 Task: Create a due date automation trigger when advanced on, on the monday of the week a card is due add dates with a complete due date at 11:00 AM.
Action: Mouse moved to (857, 254)
Screenshot: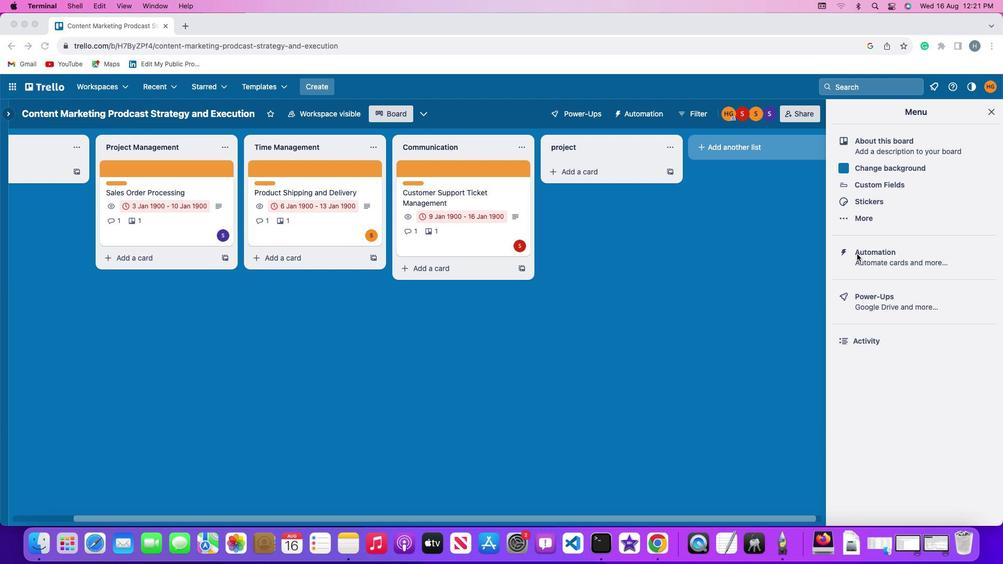 
Action: Mouse pressed left at (857, 254)
Screenshot: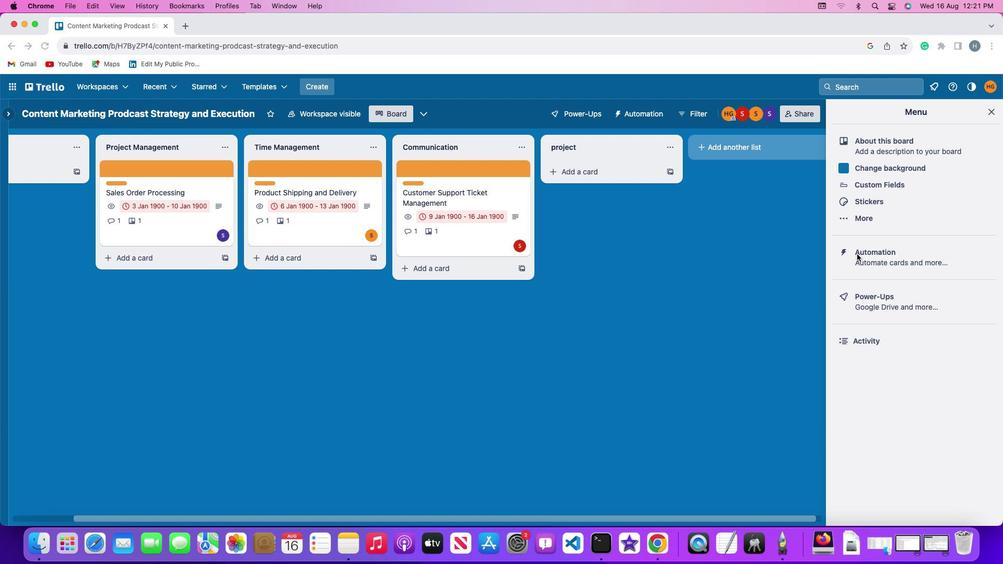 
Action: Mouse pressed left at (857, 254)
Screenshot: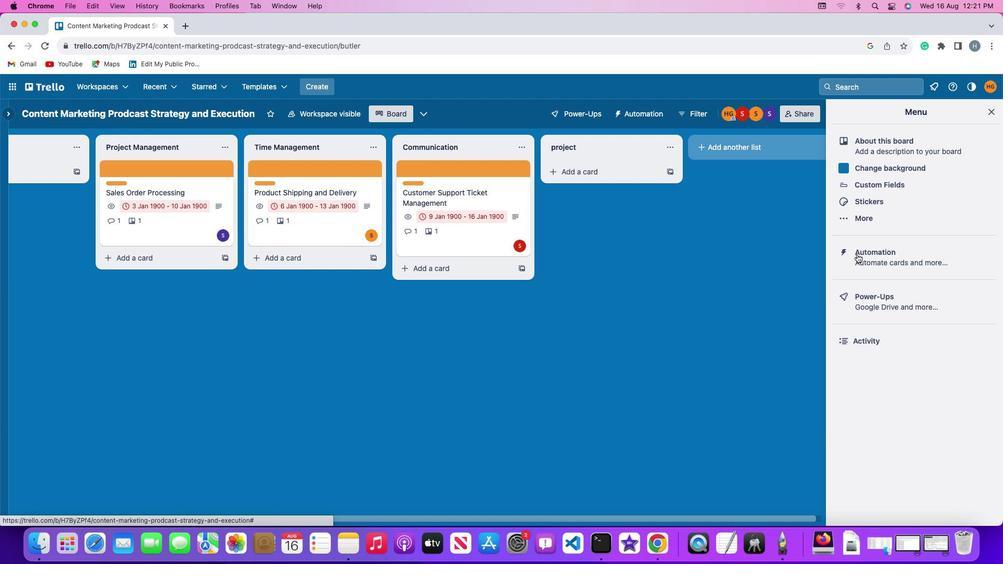 
Action: Mouse moved to (92, 250)
Screenshot: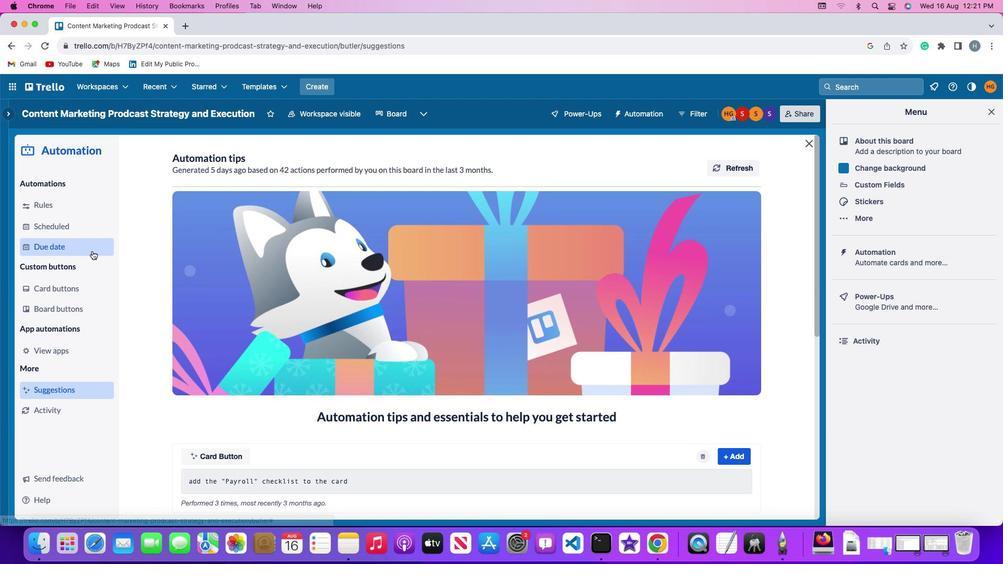 
Action: Mouse pressed left at (92, 250)
Screenshot: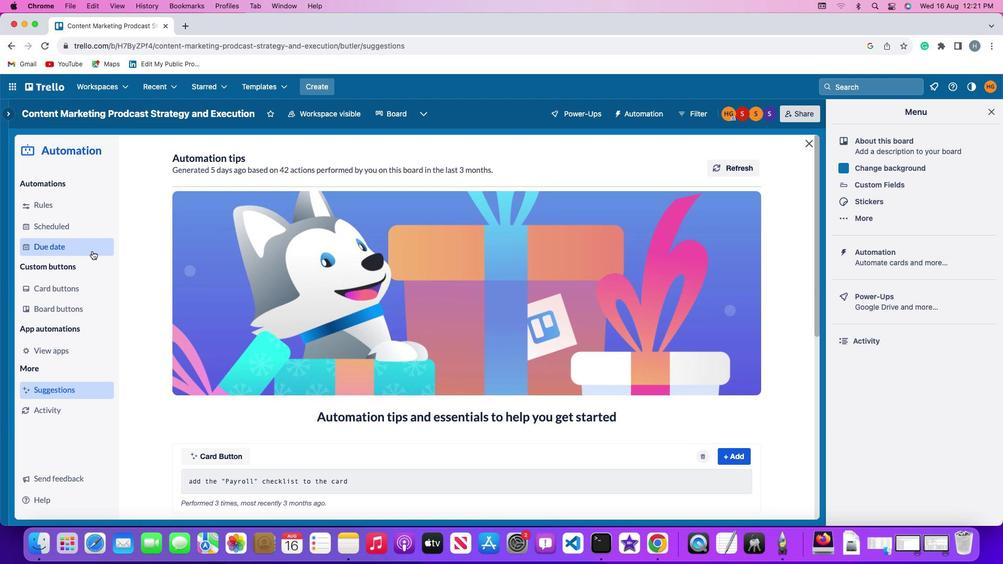 
Action: Mouse moved to (705, 158)
Screenshot: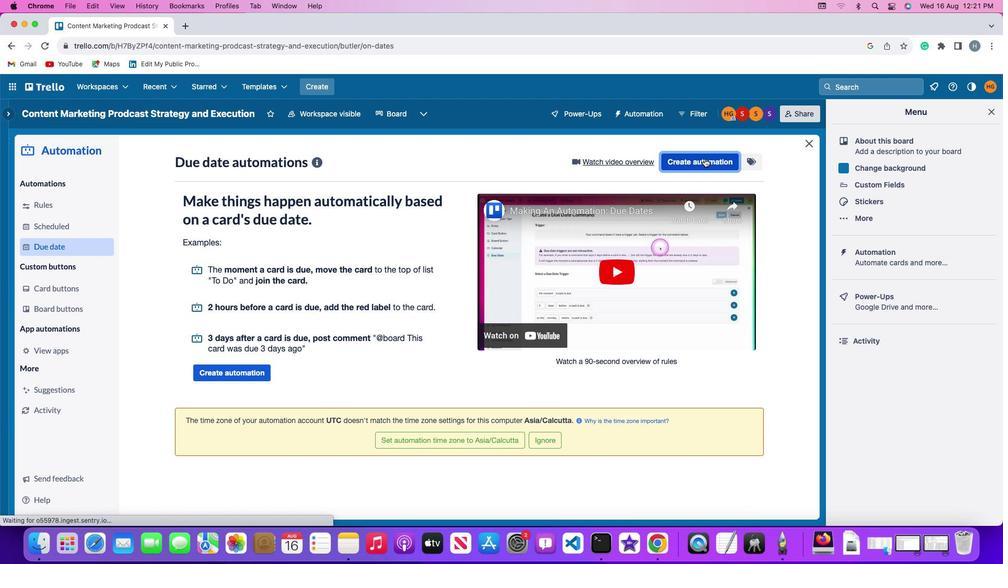 
Action: Mouse pressed left at (705, 158)
Screenshot: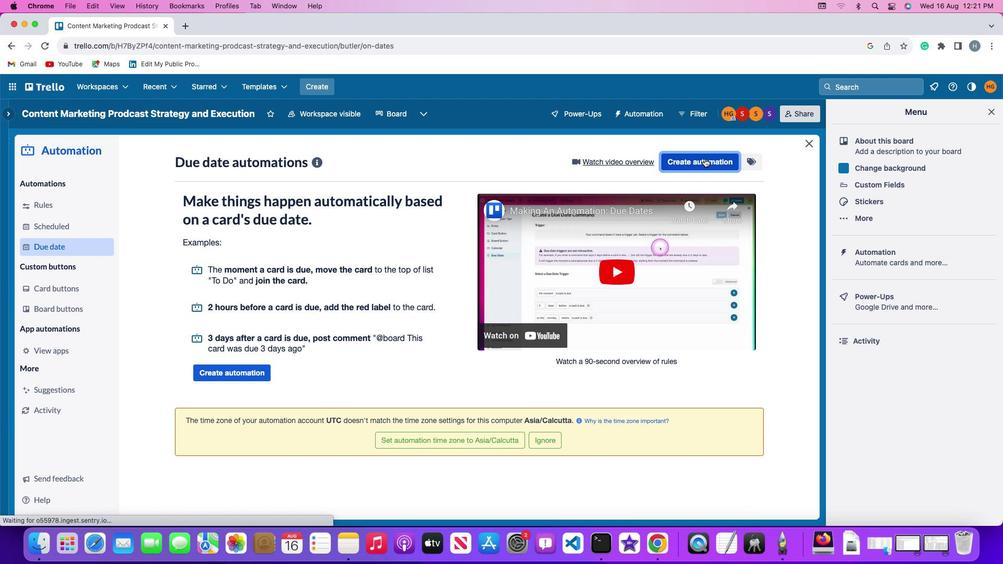 
Action: Mouse moved to (240, 259)
Screenshot: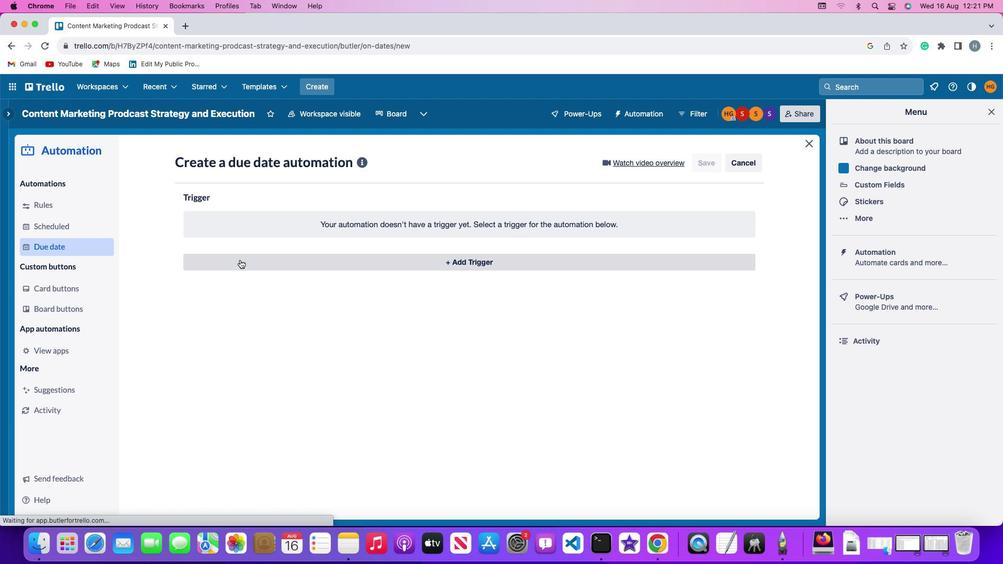 
Action: Mouse pressed left at (240, 259)
Screenshot: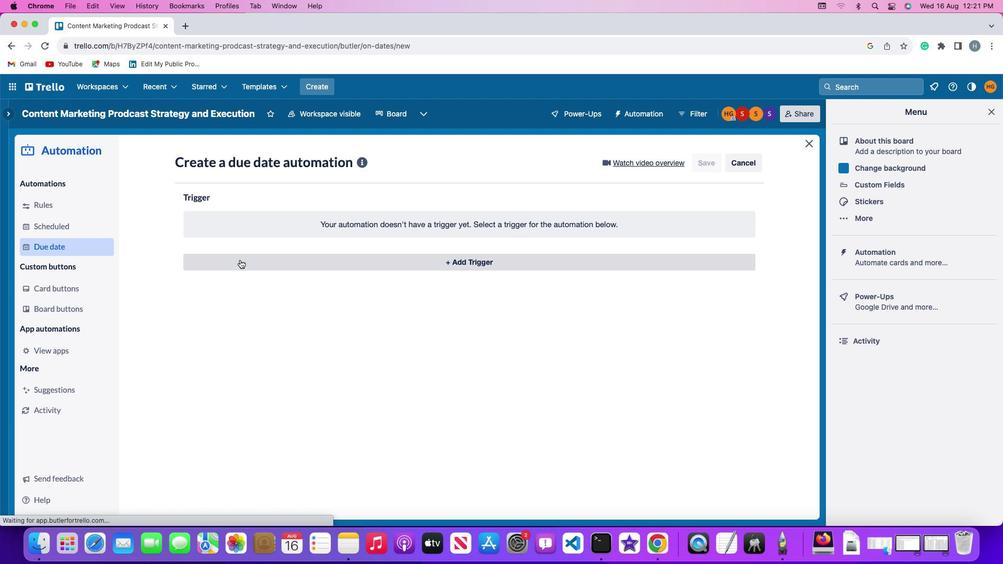 
Action: Mouse moved to (219, 454)
Screenshot: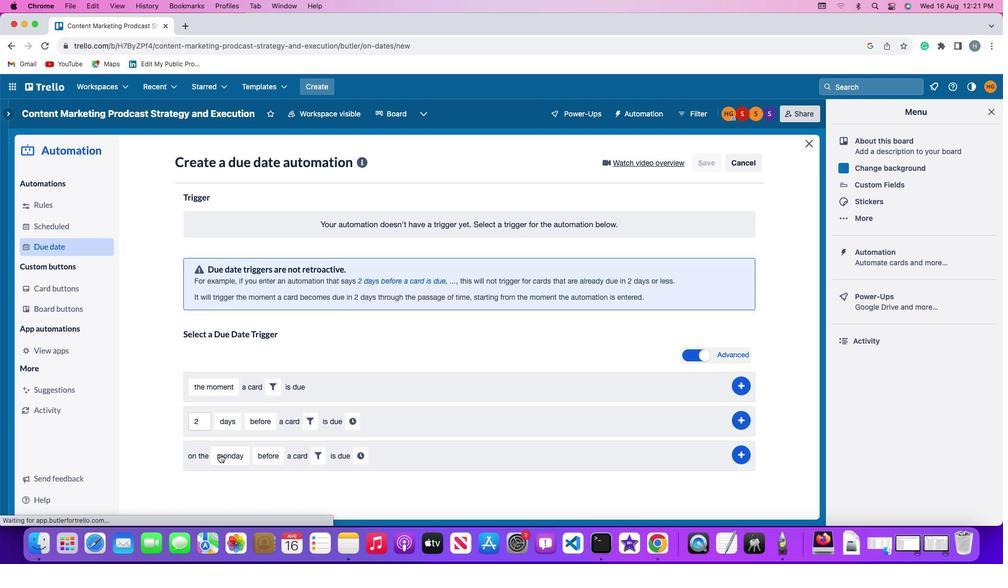 
Action: Mouse pressed left at (219, 454)
Screenshot: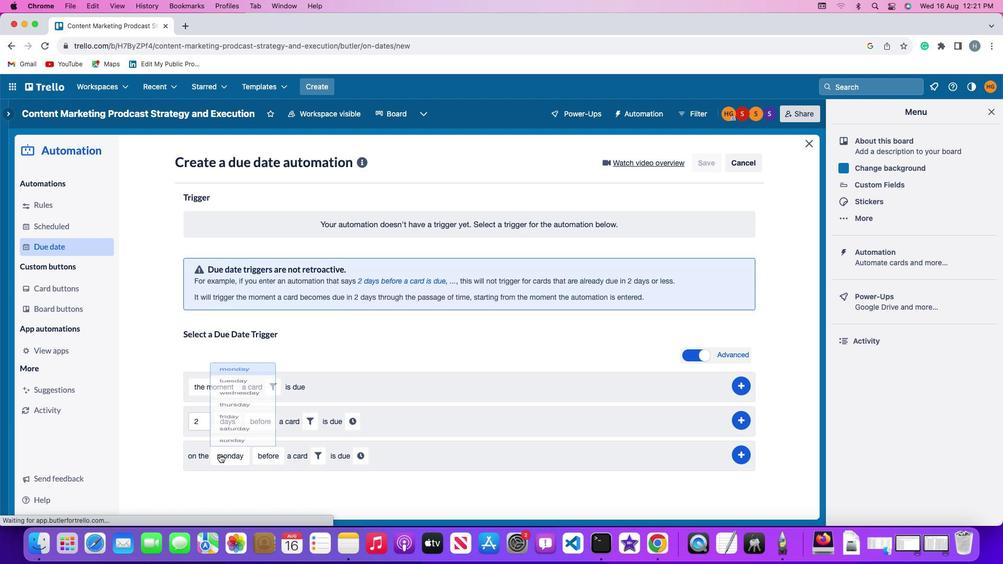 
Action: Mouse moved to (231, 308)
Screenshot: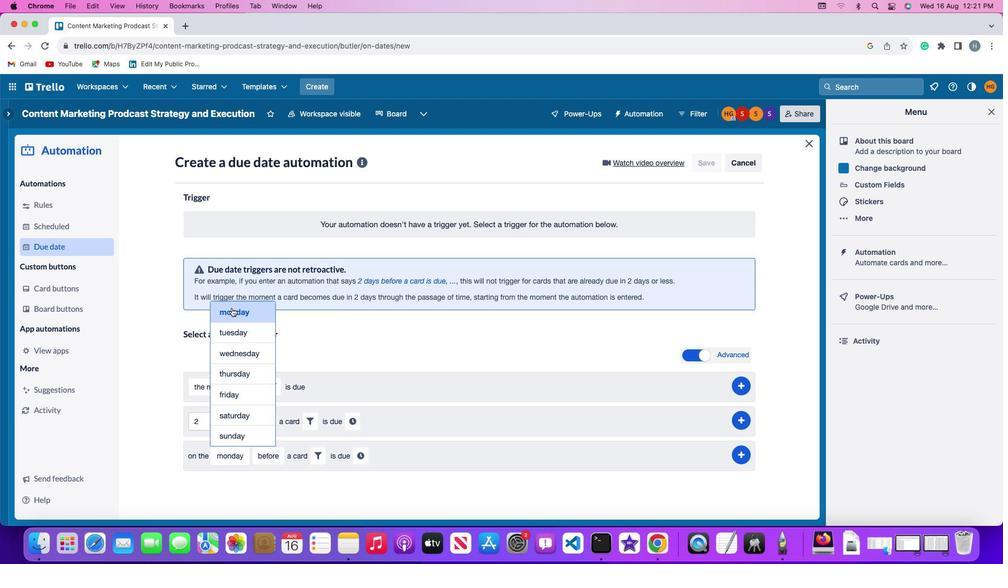 
Action: Mouse pressed left at (231, 308)
Screenshot: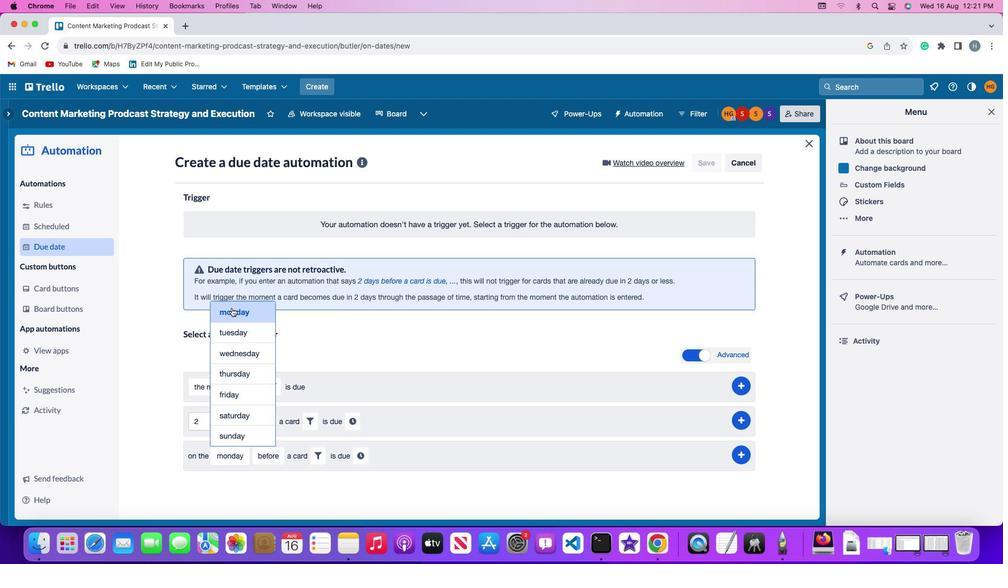 
Action: Mouse moved to (261, 460)
Screenshot: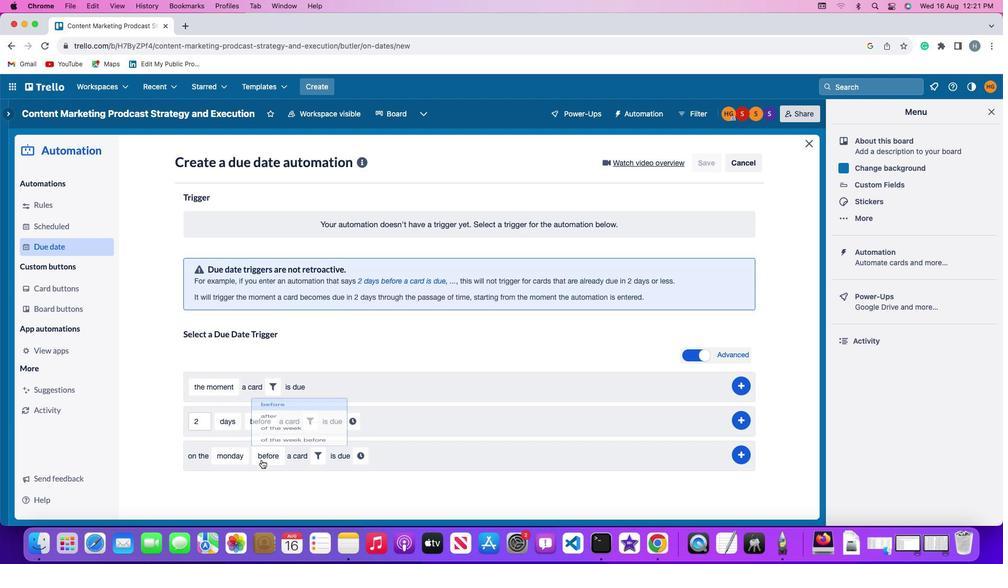 
Action: Mouse pressed left at (261, 460)
Screenshot: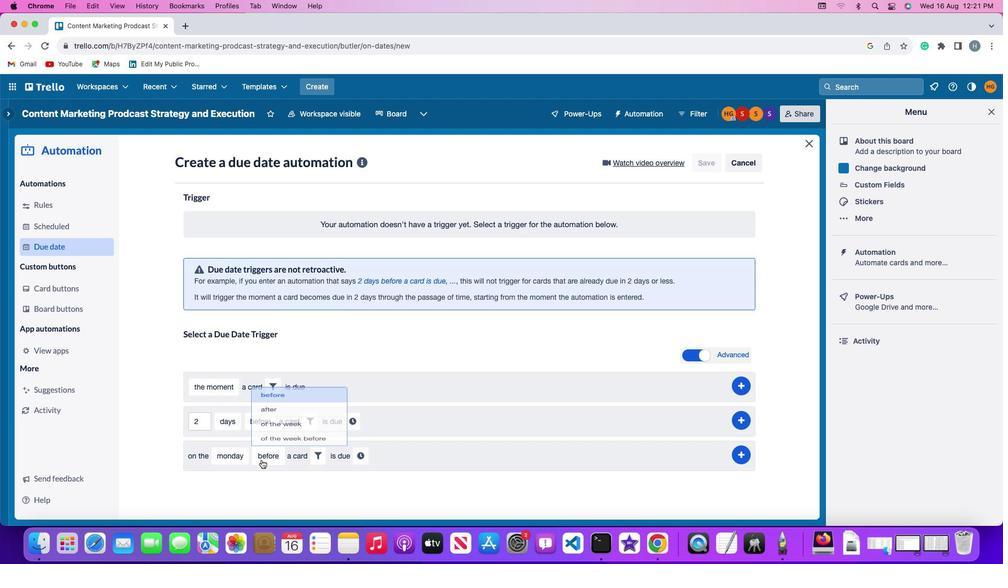 
Action: Mouse moved to (273, 417)
Screenshot: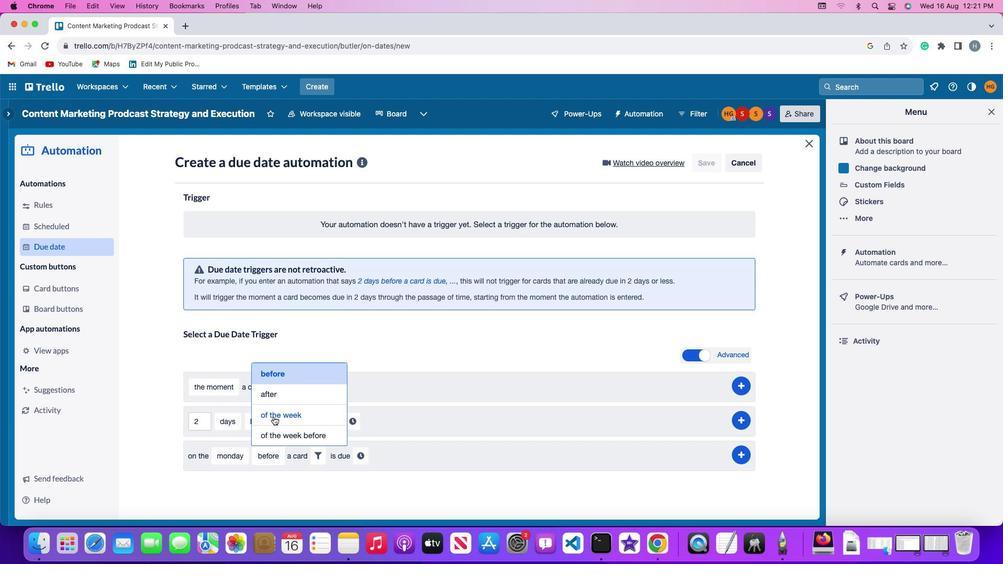 
Action: Mouse pressed left at (273, 417)
Screenshot: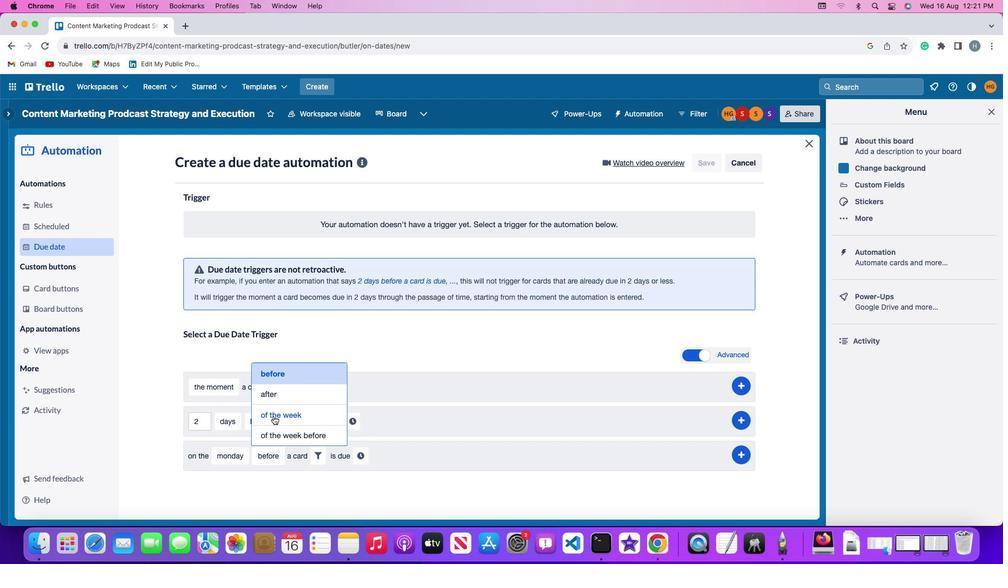 
Action: Mouse moved to (329, 458)
Screenshot: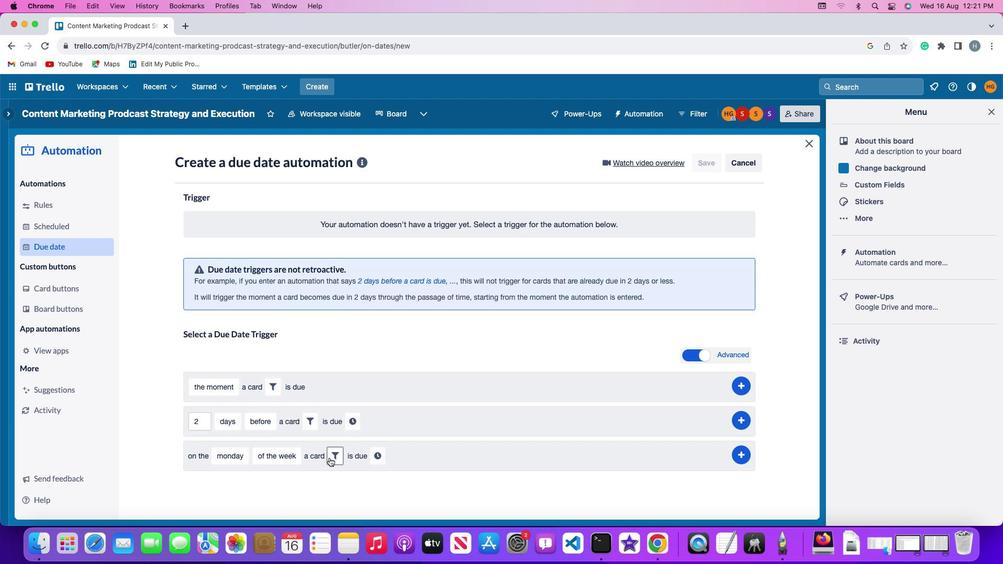 
Action: Mouse pressed left at (329, 458)
Screenshot: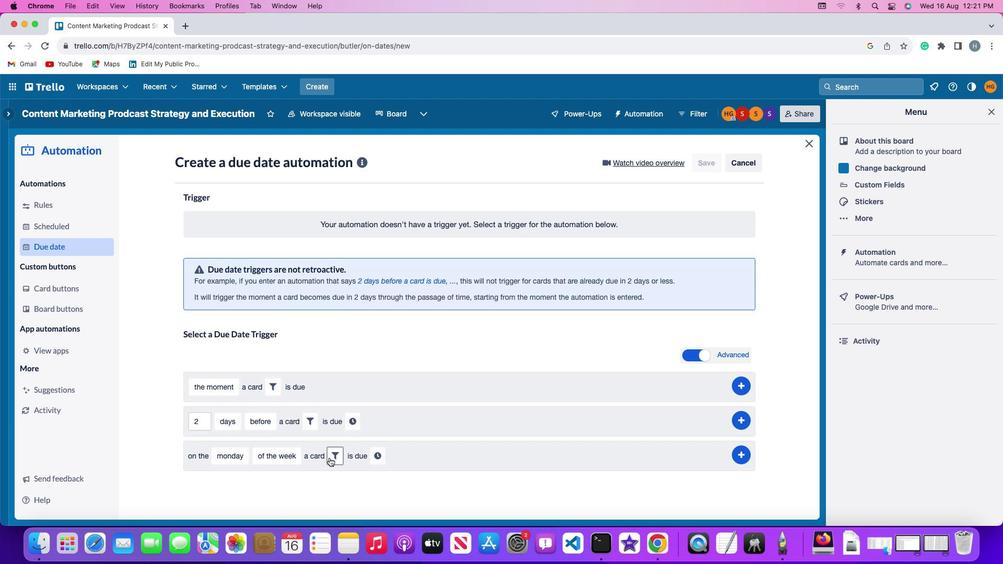 
Action: Mouse moved to (387, 493)
Screenshot: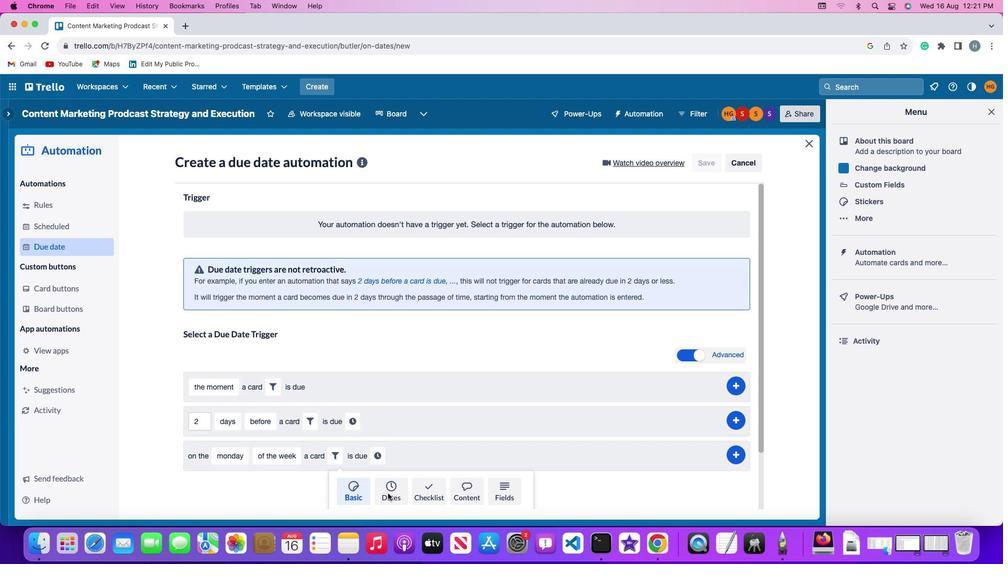 
Action: Mouse pressed left at (387, 493)
Screenshot: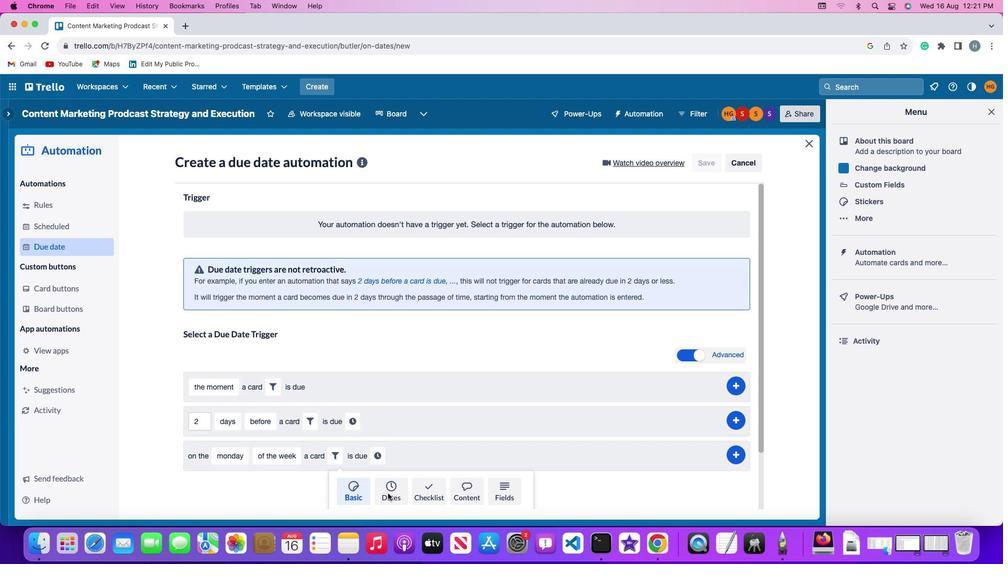 
Action: Mouse moved to (281, 487)
Screenshot: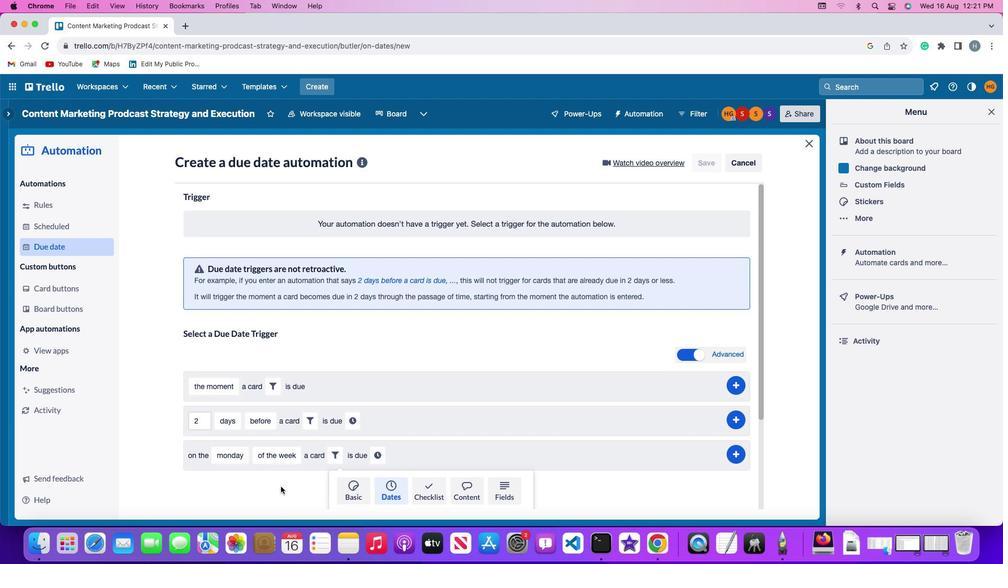 
Action: Mouse scrolled (281, 487) with delta (0, 0)
Screenshot: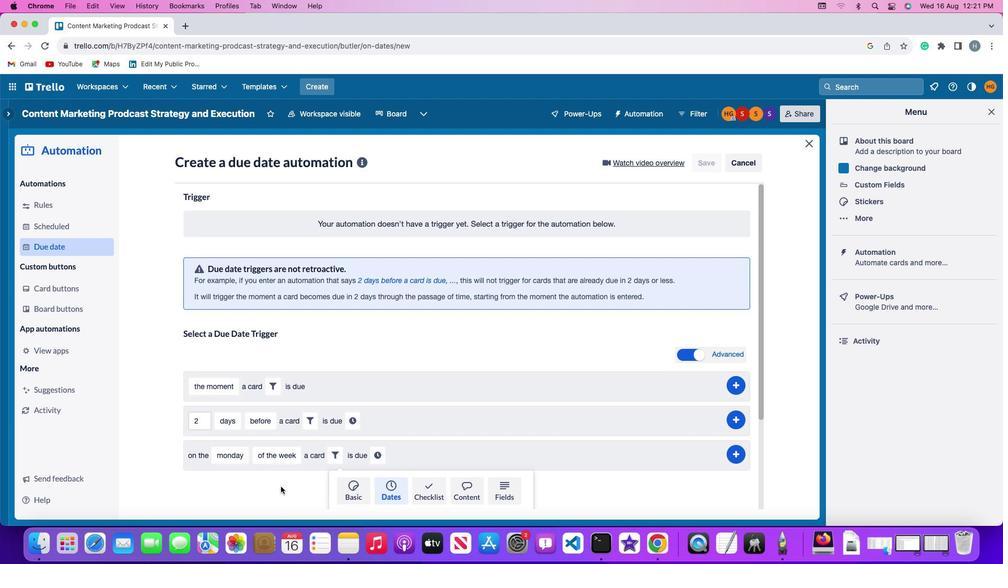 
Action: Mouse scrolled (281, 487) with delta (0, 0)
Screenshot: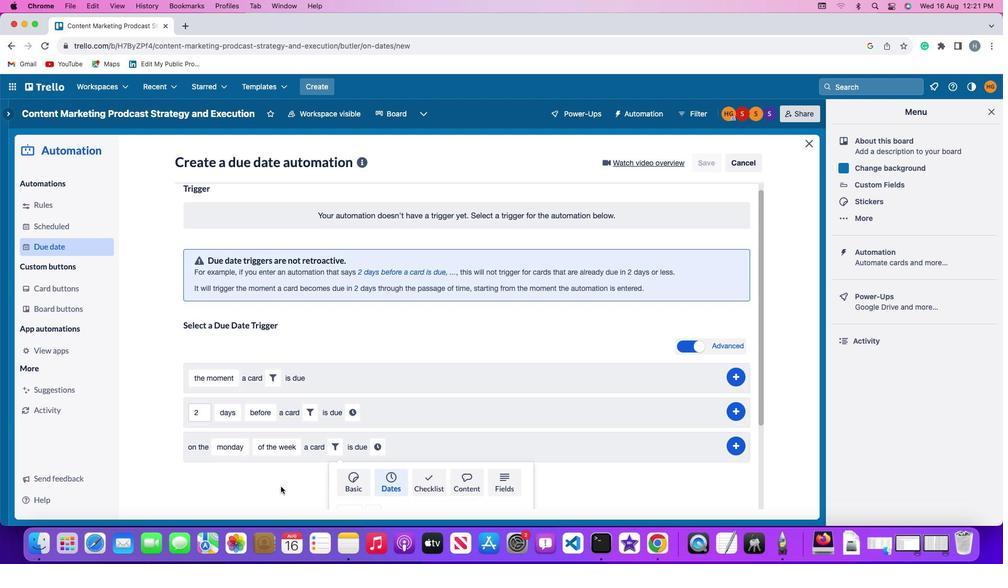 
Action: Mouse moved to (281, 487)
Screenshot: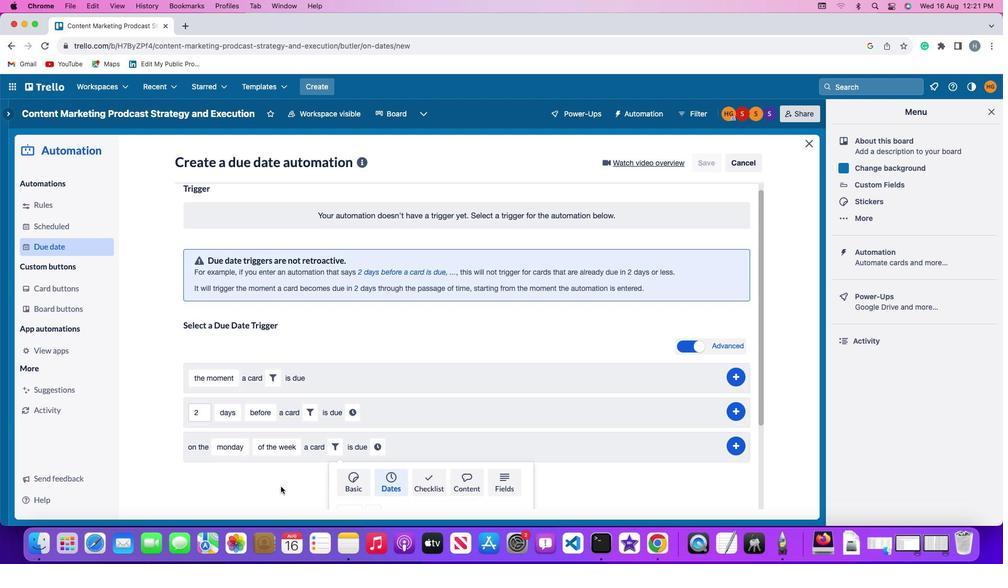 
Action: Mouse scrolled (281, 487) with delta (0, -1)
Screenshot: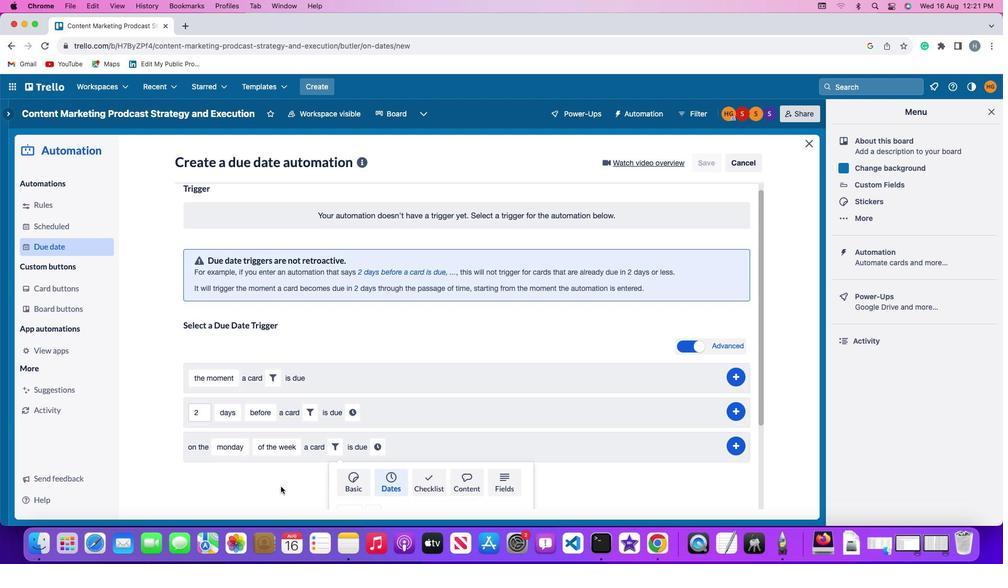 
Action: Mouse moved to (281, 486)
Screenshot: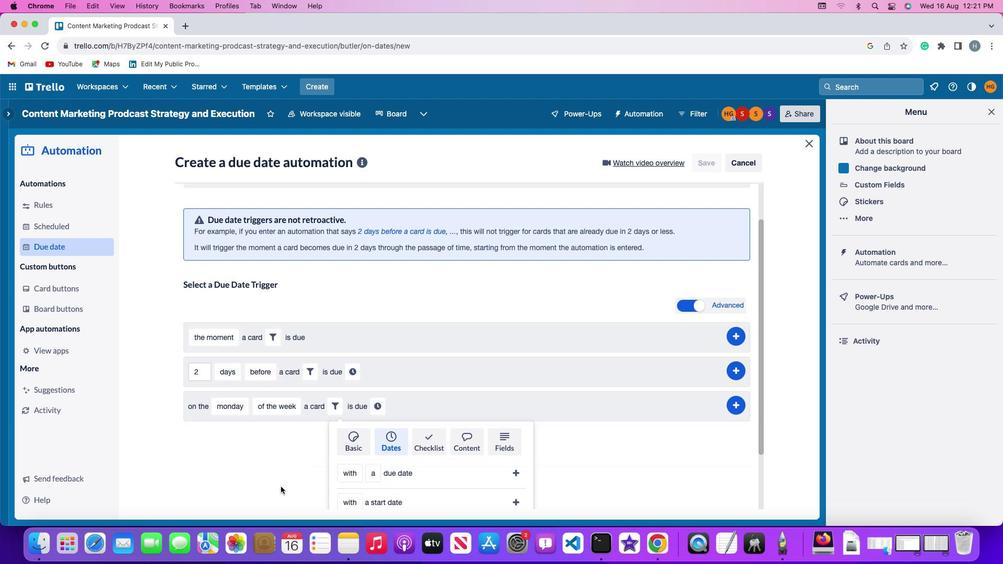 
Action: Mouse scrolled (281, 486) with delta (0, -2)
Screenshot: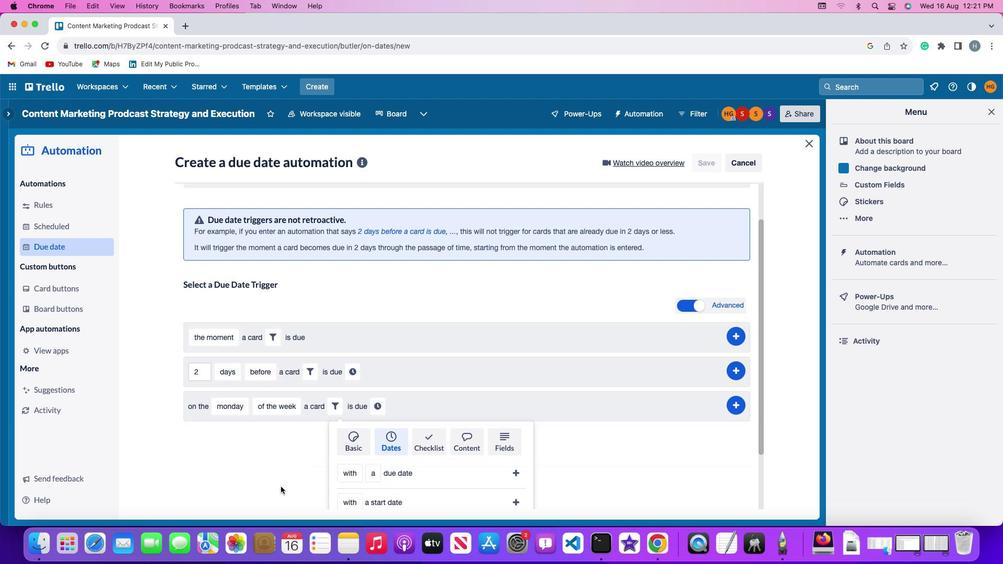 
Action: Mouse moved to (281, 486)
Screenshot: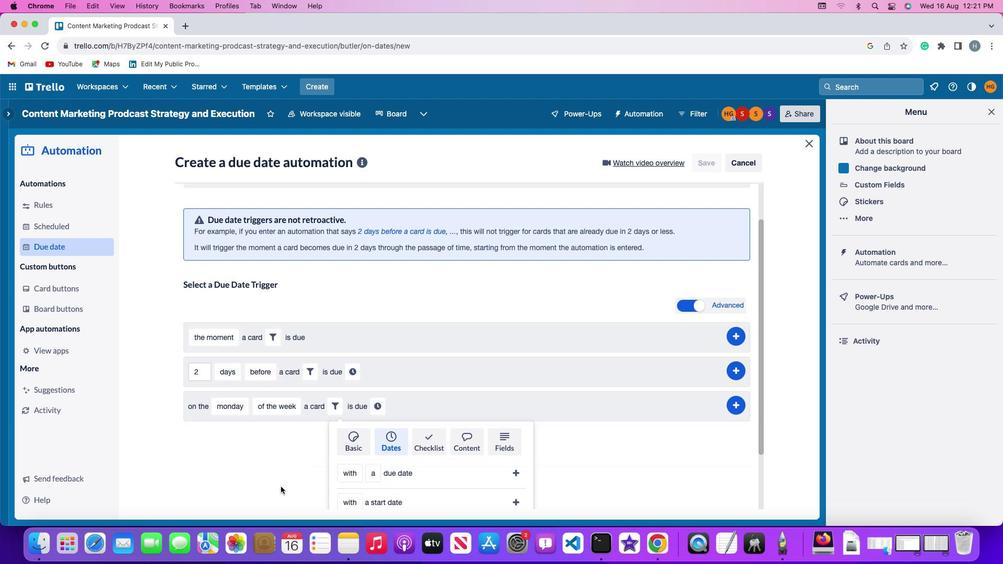 
Action: Mouse scrolled (281, 486) with delta (0, -2)
Screenshot: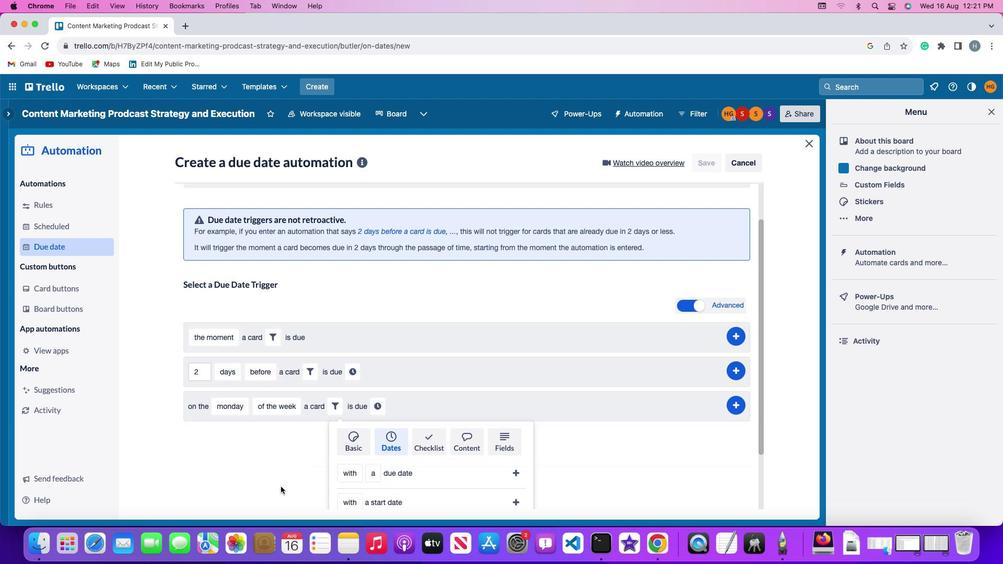 
Action: Mouse moved to (344, 399)
Screenshot: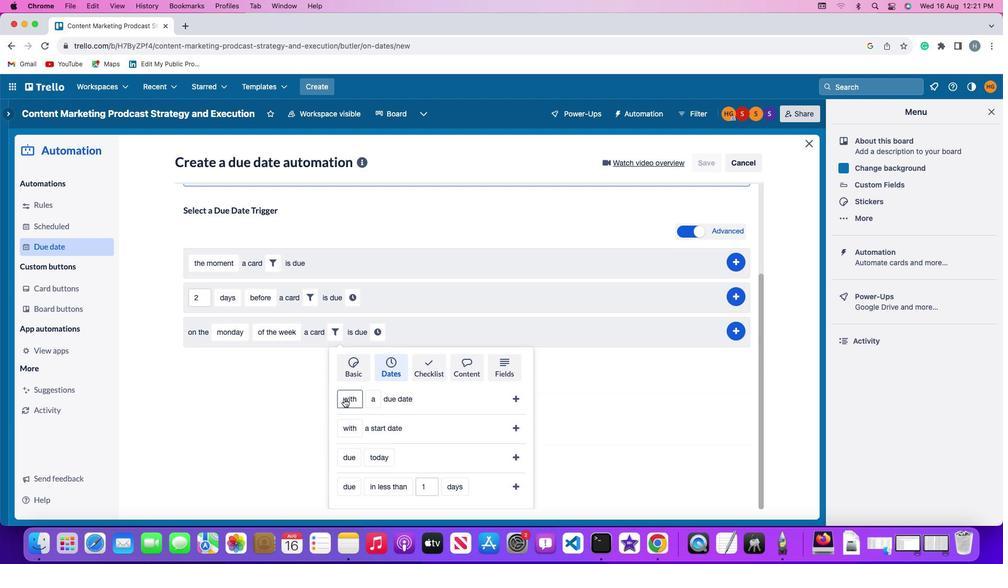 
Action: Mouse pressed left at (344, 399)
Screenshot: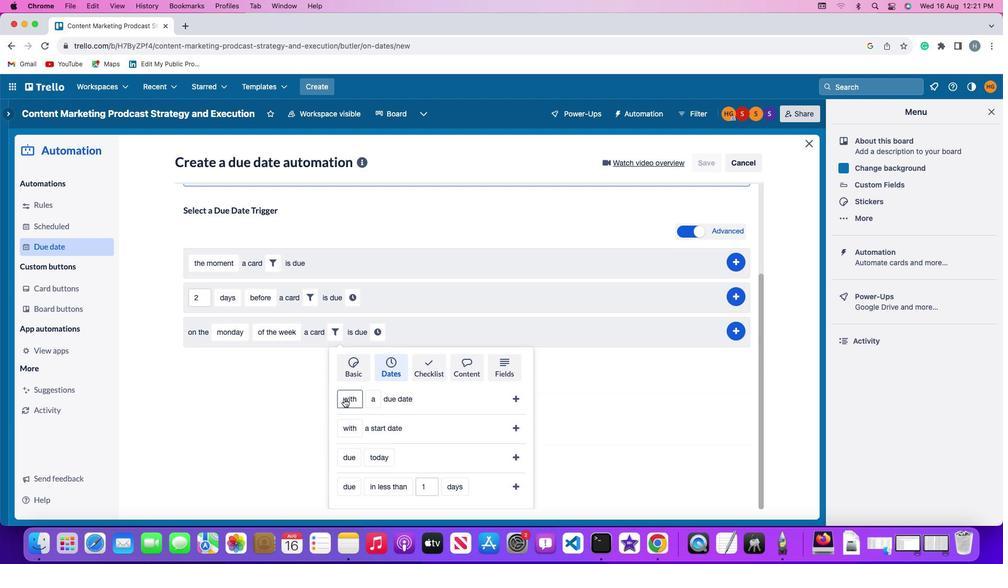 
Action: Mouse moved to (349, 415)
Screenshot: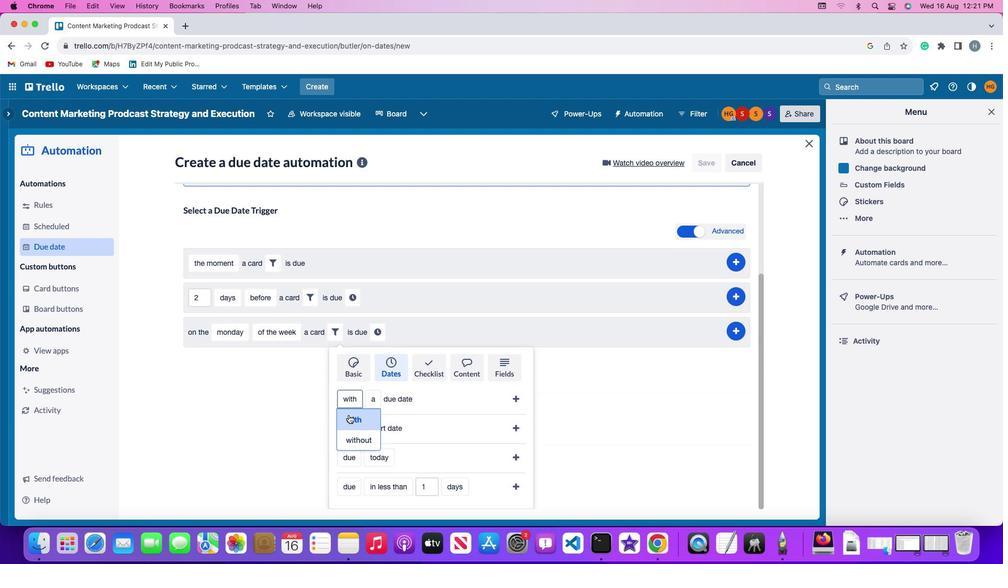 
Action: Mouse pressed left at (349, 415)
Screenshot: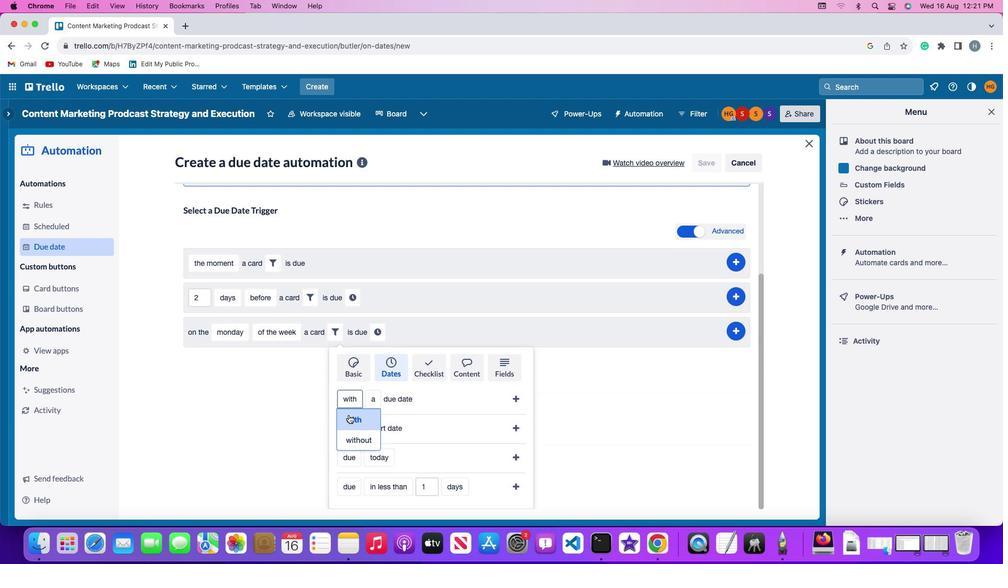 
Action: Mouse moved to (384, 394)
Screenshot: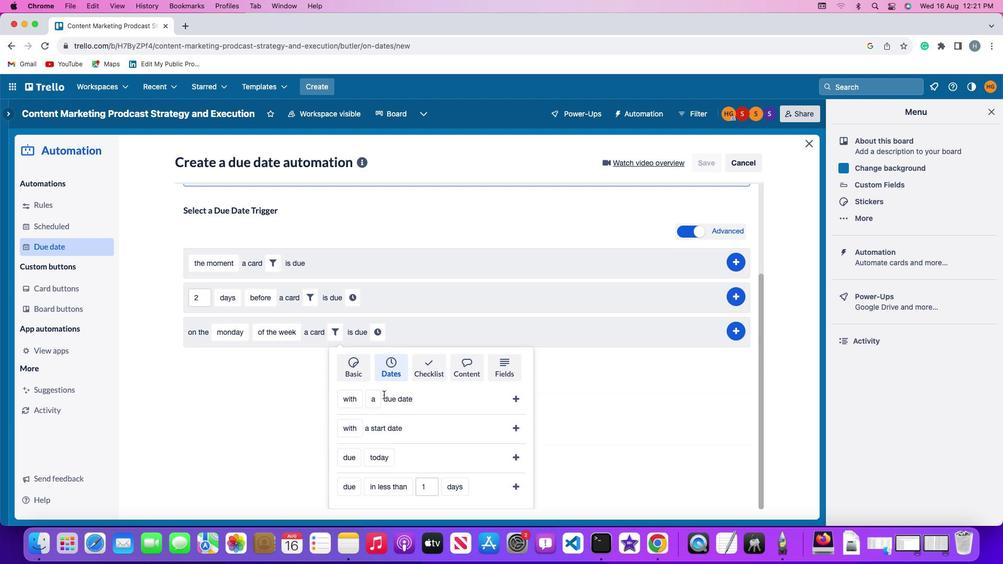 
Action: Mouse pressed left at (384, 394)
Screenshot: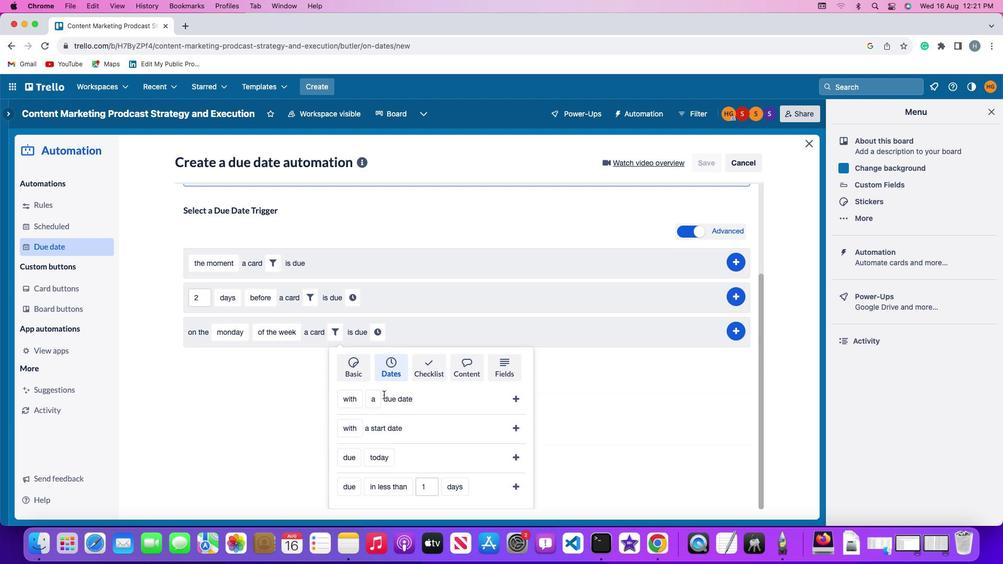
Action: Mouse moved to (373, 399)
Screenshot: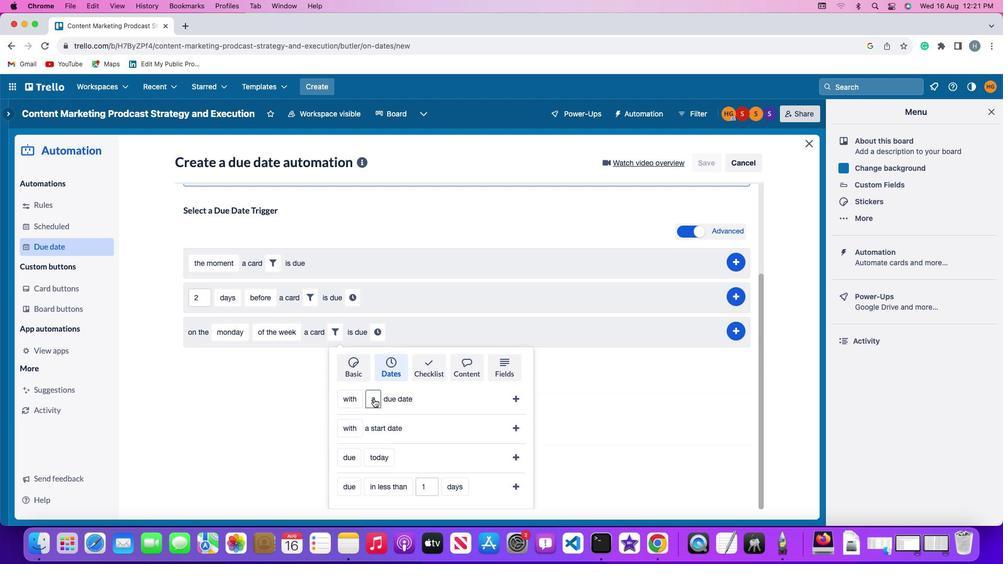 
Action: Mouse pressed left at (373, 399)
Screenshot: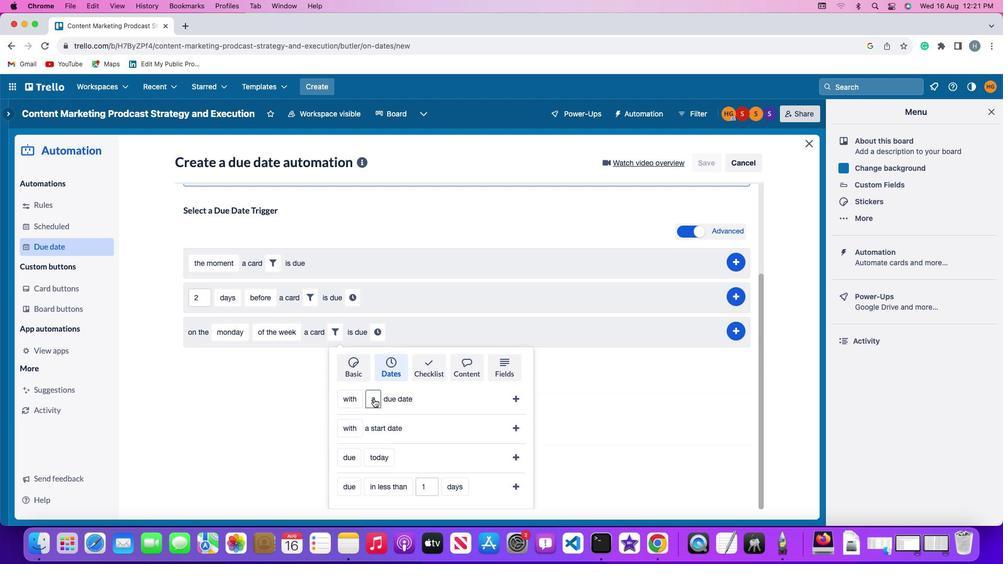 
Action: Mouse moved to (387, 439)
Screenshot: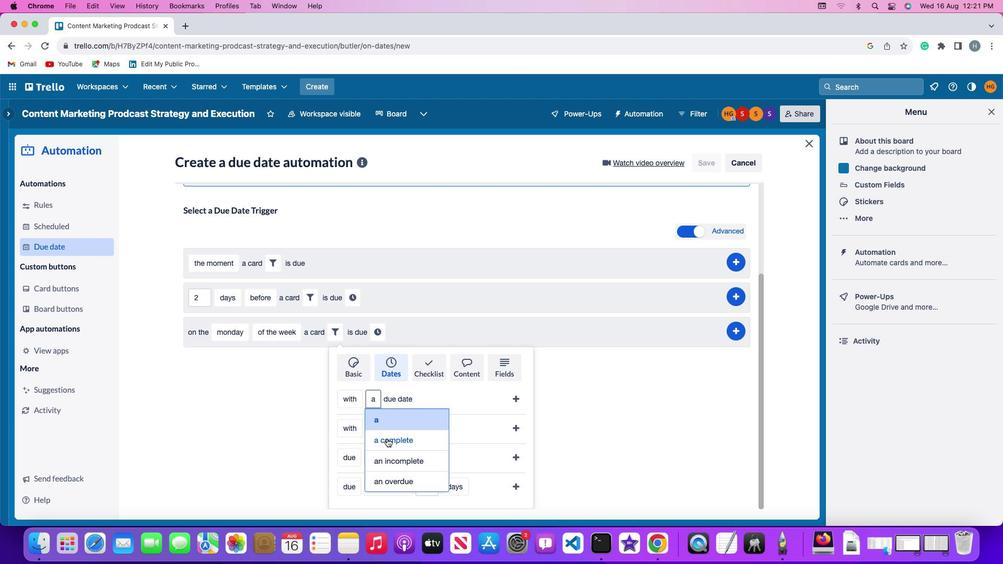 
Action: Mouse pressed left at (387, 439)
Screenshot: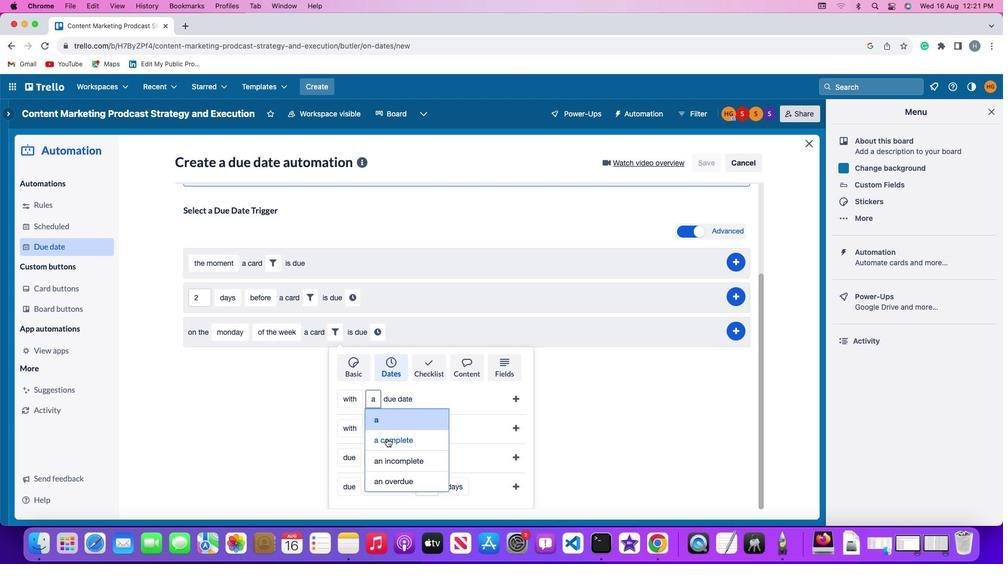 
Action: Mouse moved to (515, 395)
Screenshot: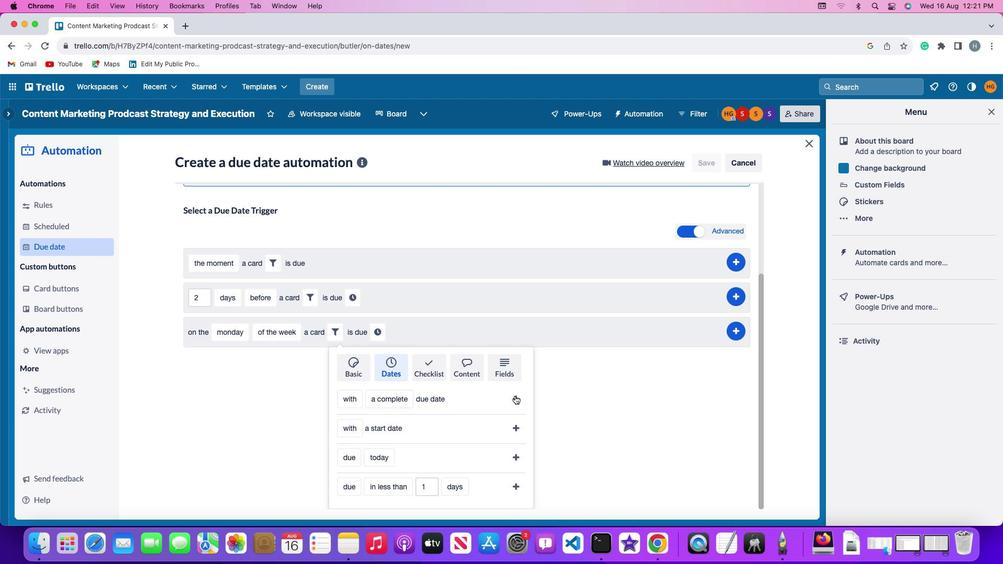 
Action: Mouse pressed left at (515, 395)
Screenshot: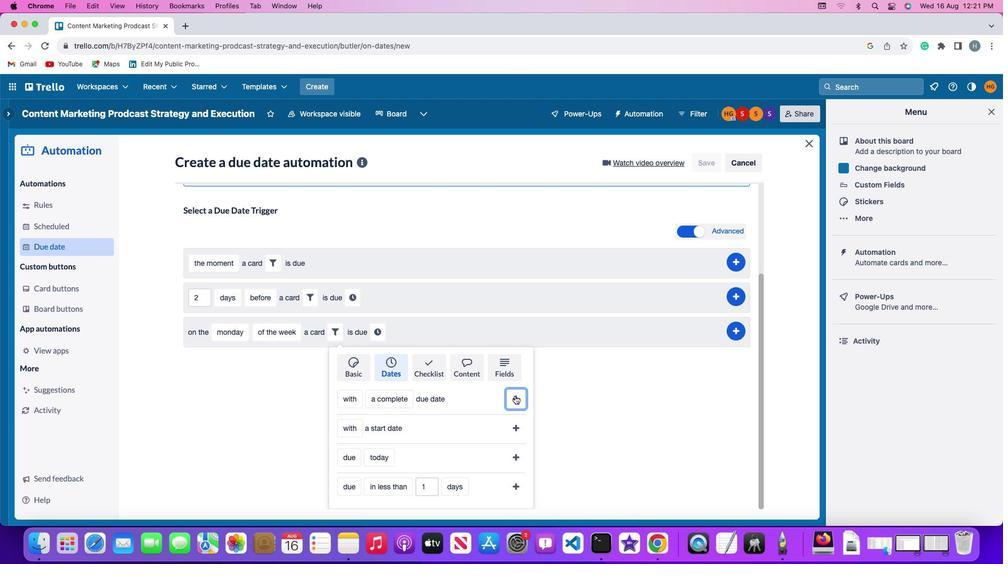 
Action: Mouse moved to (481, 456)
Screenshot: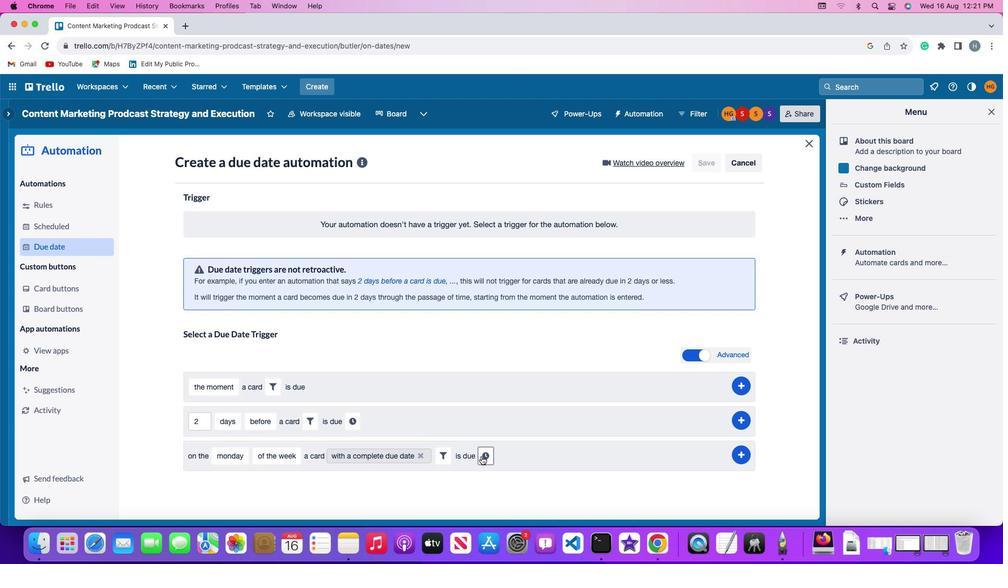 
Action: Mouse pressed left at (481, 456)
Screenshot: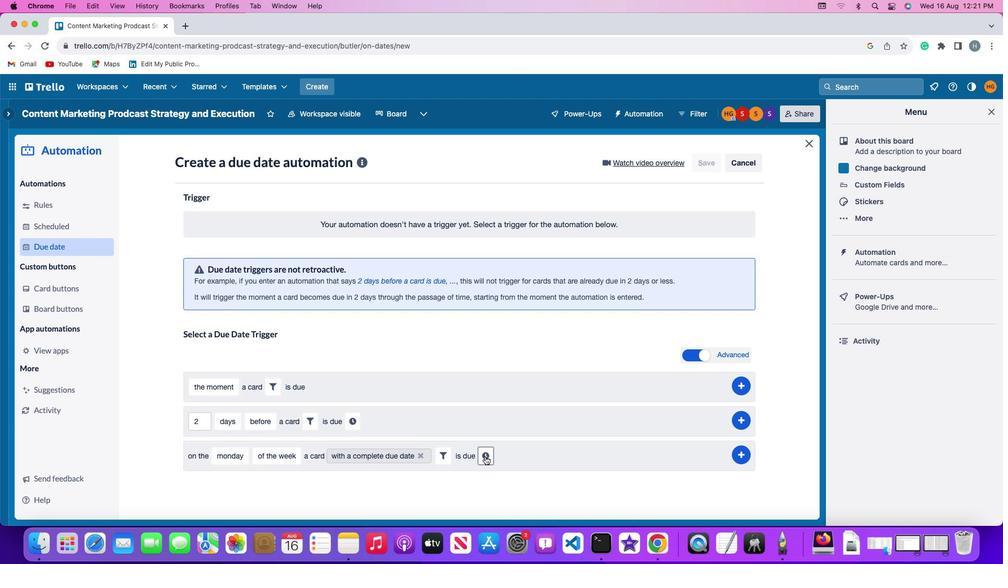 
Action: Mouse moved to (510, 458)
Screenshot: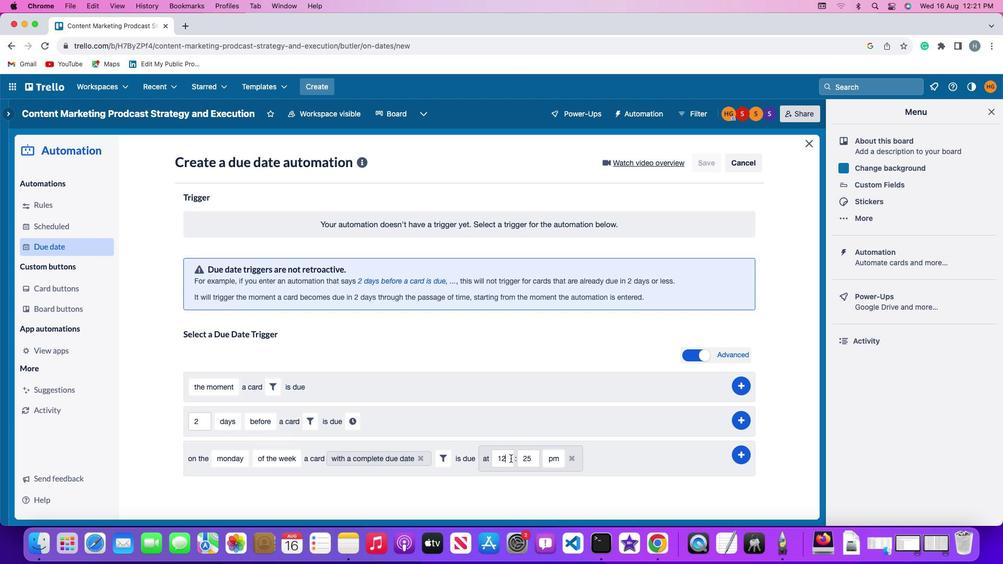 
Action: Mouse pressed left at (510, 458)
Screenshot: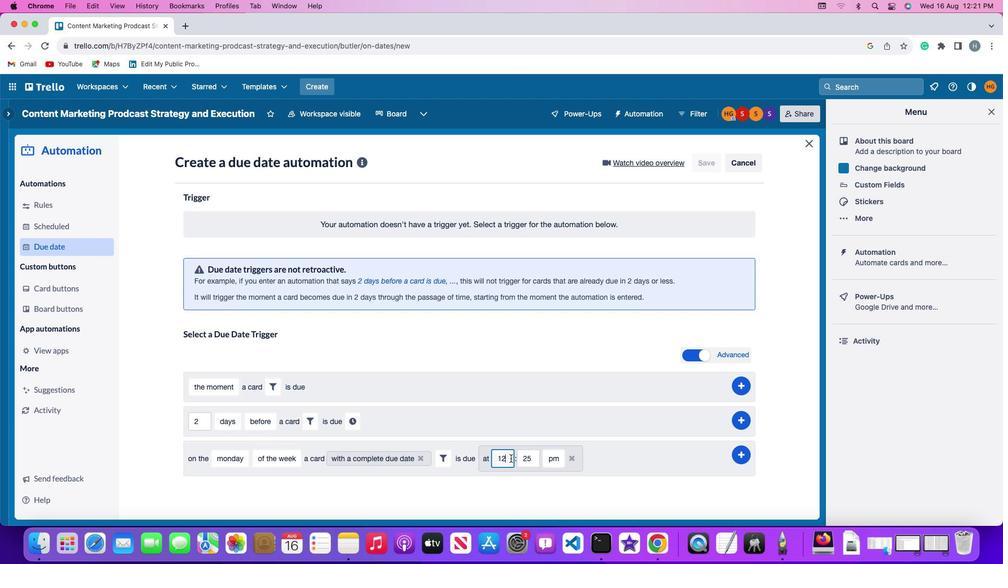 
Action: Mouse moved to (511, 458)
Screenshot: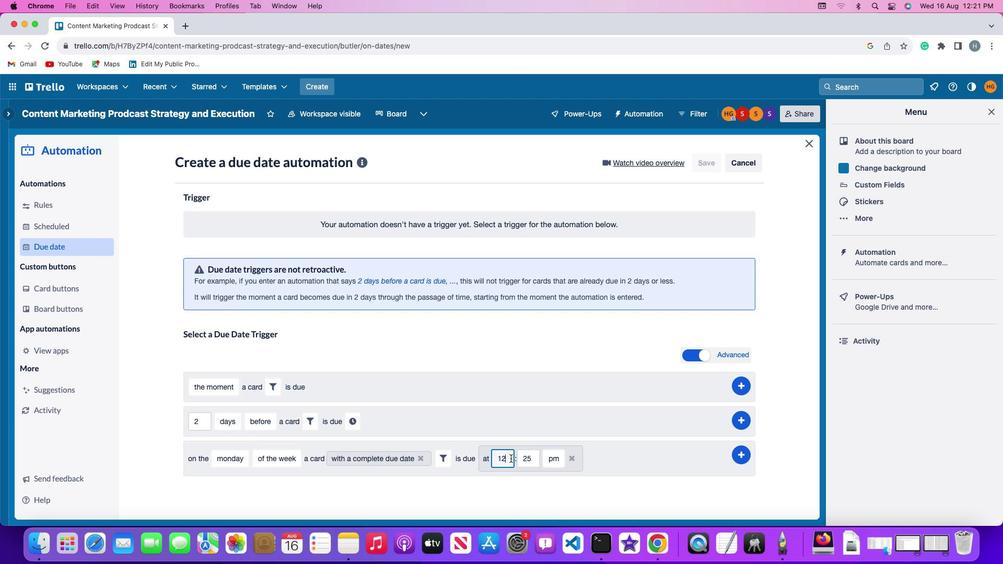 
Action: Key pressed Key.backspaceKey.backspace
Screenshot: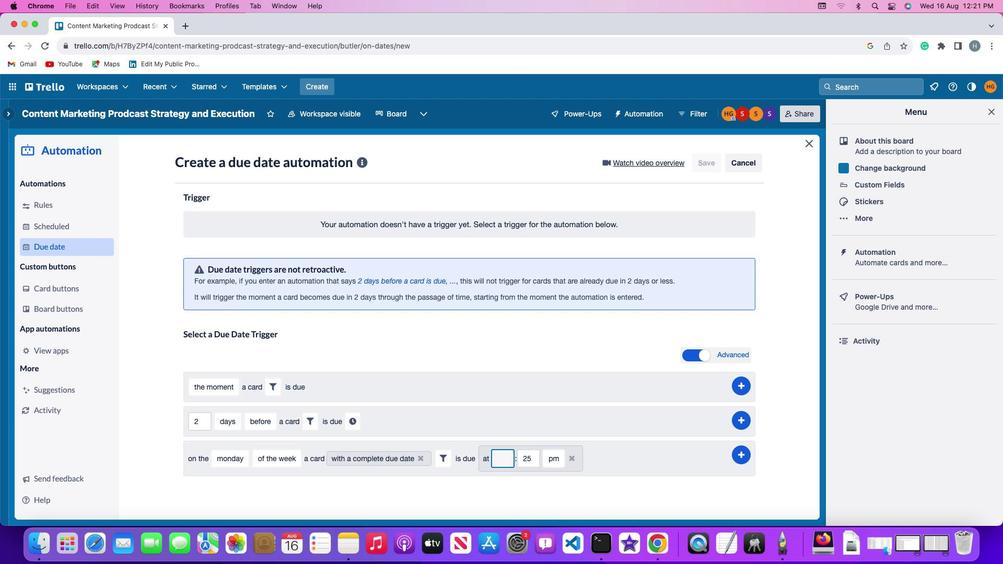 
Action: Mouse moved to (511, 457)
Screenshot: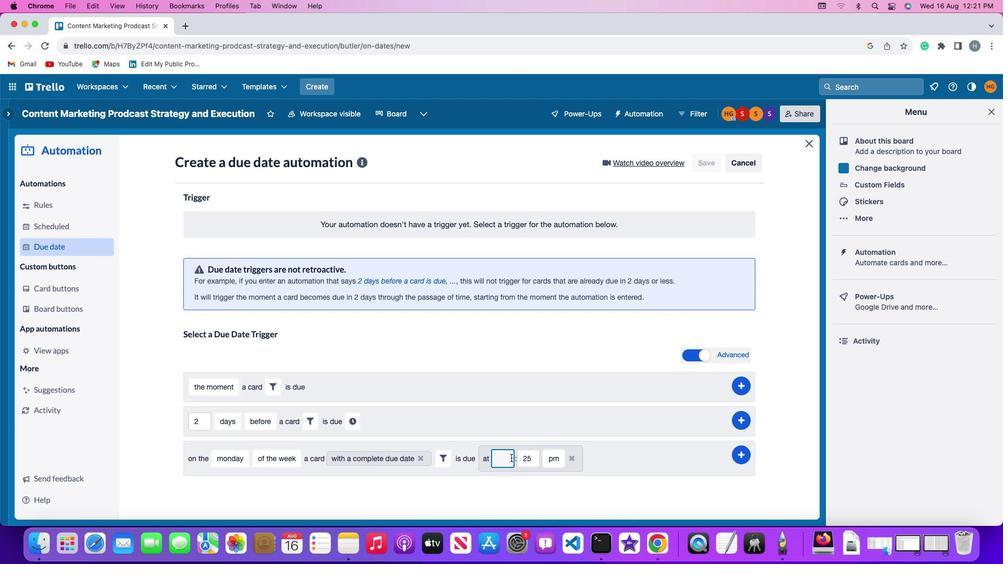 
Action: Key pressed '1''1'
Screenshot: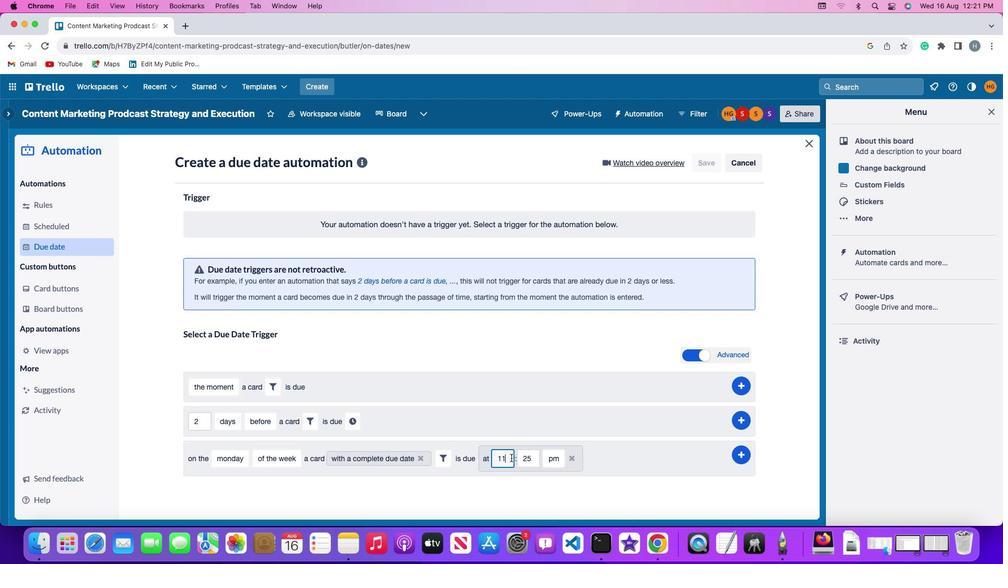 
Action: Mouse moved to (531, 457)
Screenshot: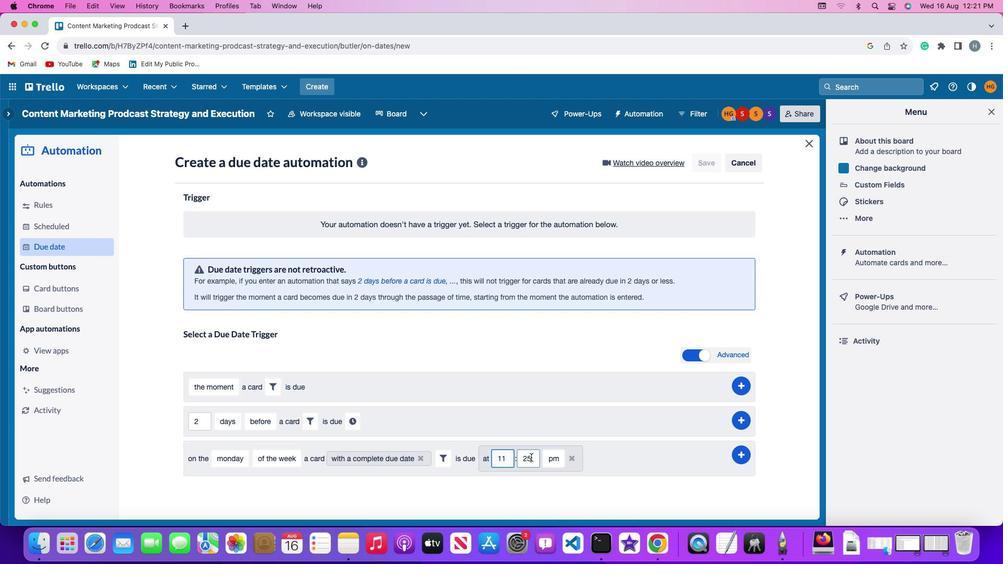 
Action: Mouse pressed left at (531, 457)
Screenshot: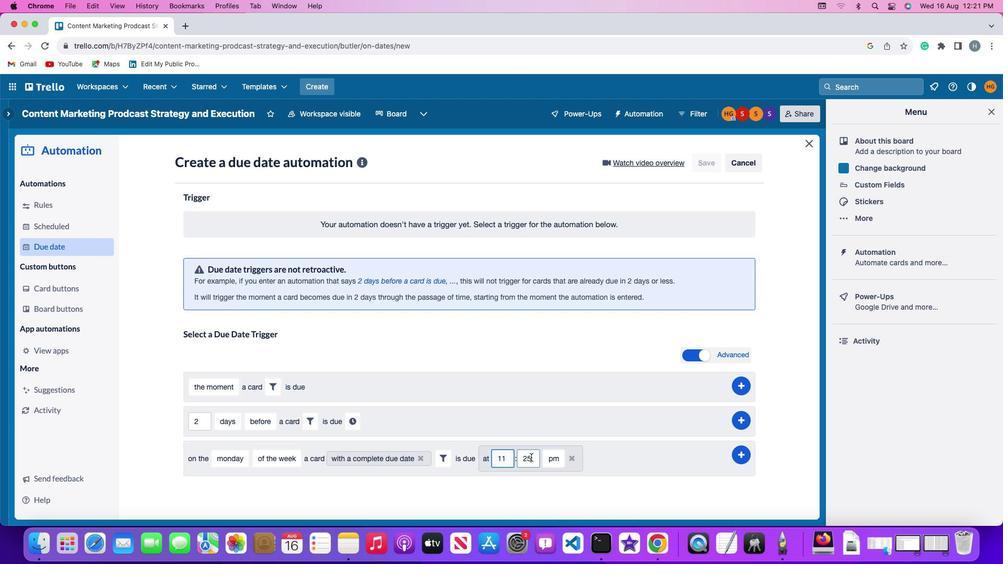 
Action: Key pressed Key.backspaceKey.backspace
Screenshot: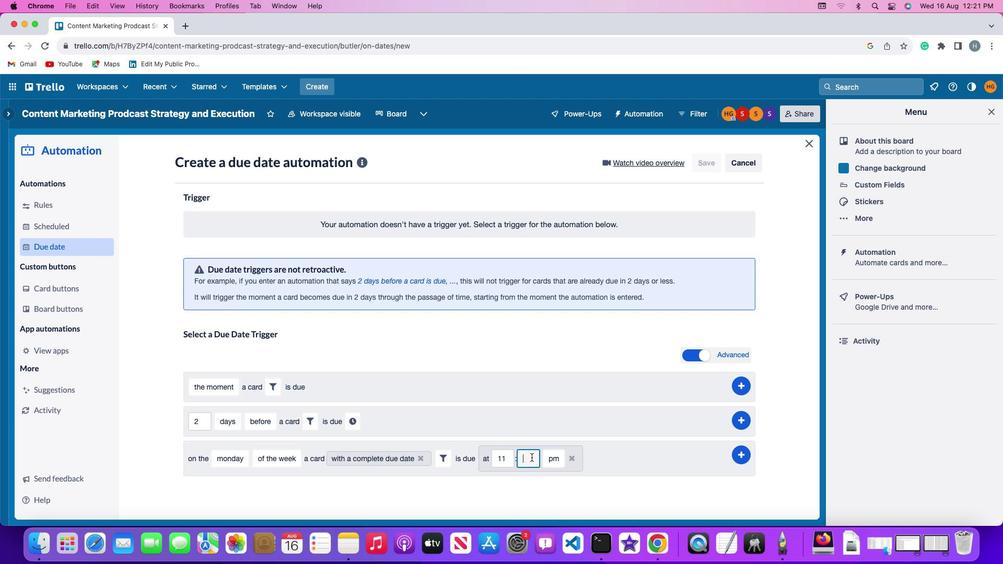 
Action: Mouse moved to (532, 457)
Screenshot: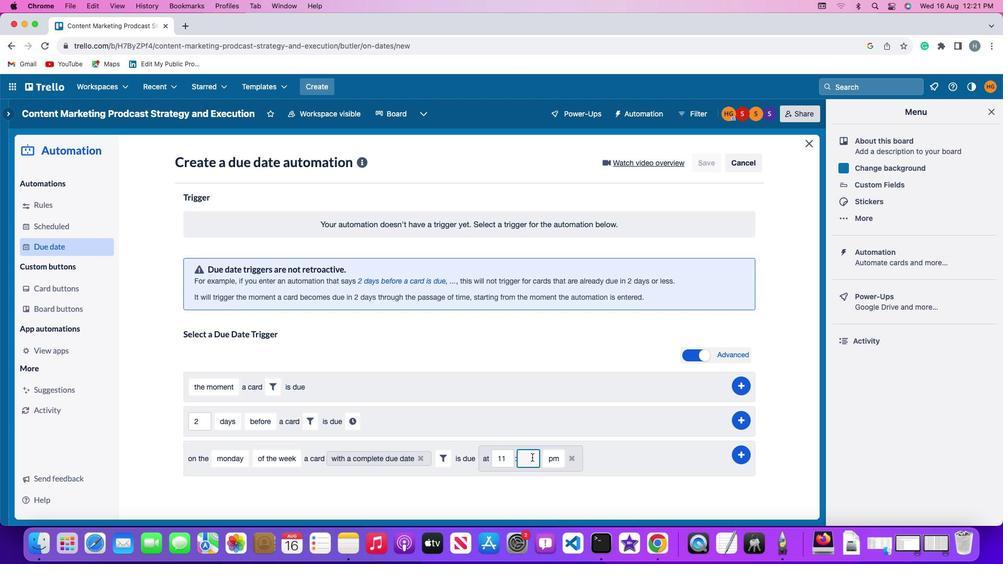 
Action: Key pressed '0''0'
Screenshot: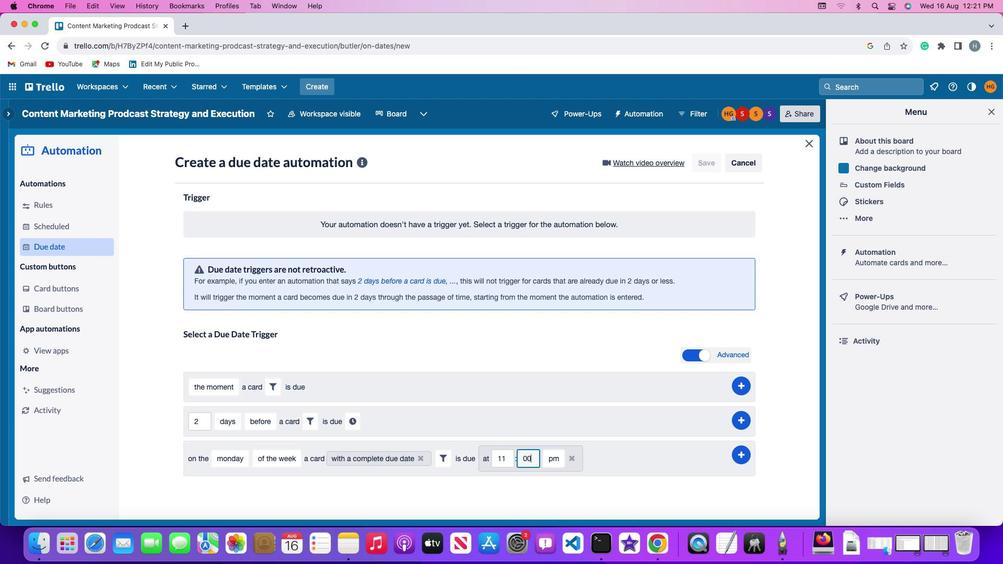 
Action: Mouse moved to (546, 457)
Screenshot: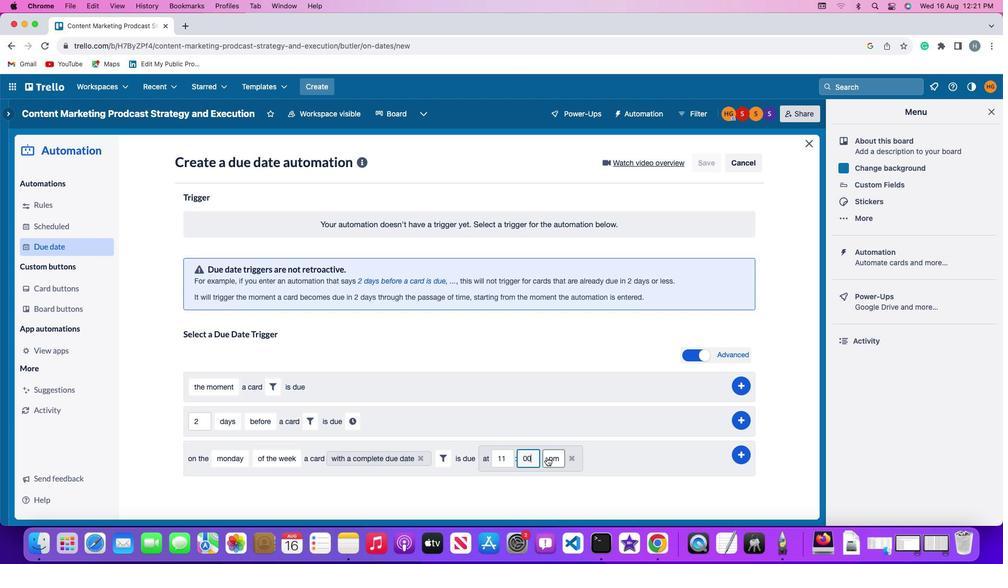 
Action: Mouse pressed left at (546, 457)
Screenshot: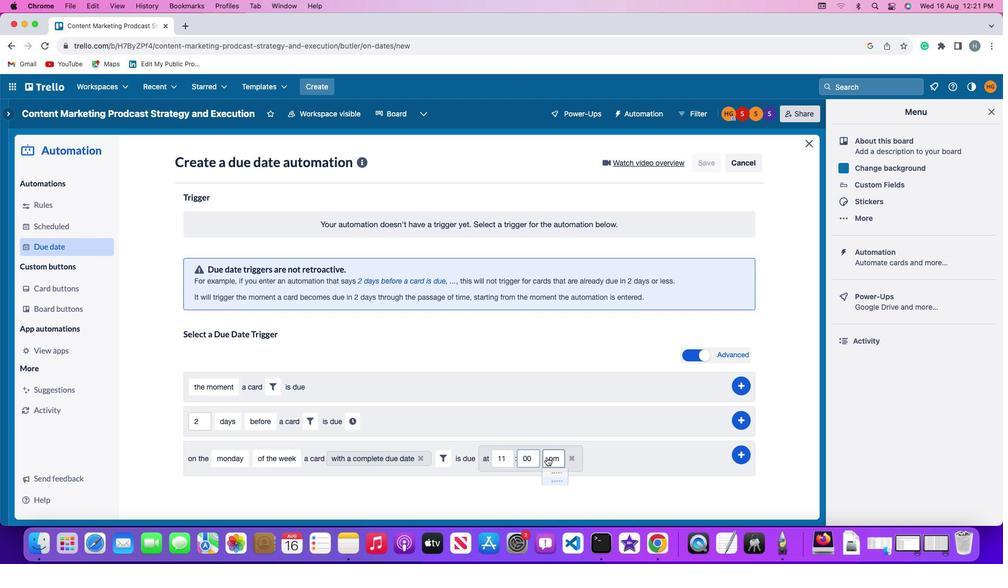 
Action: Mouse moved to (559, 479)
Screenshot: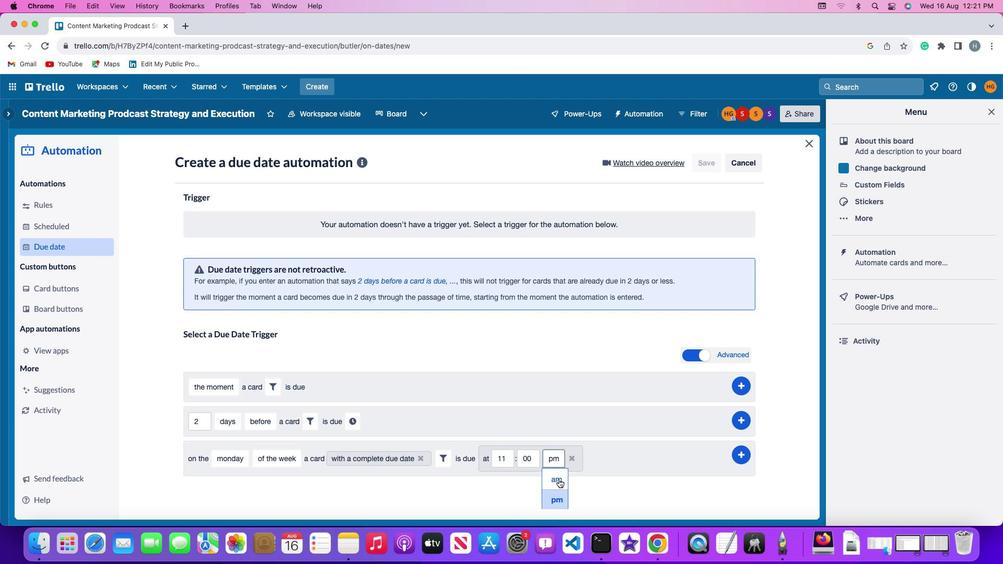 
Action: Mouse pressed left at (559, 479)
Screenshot: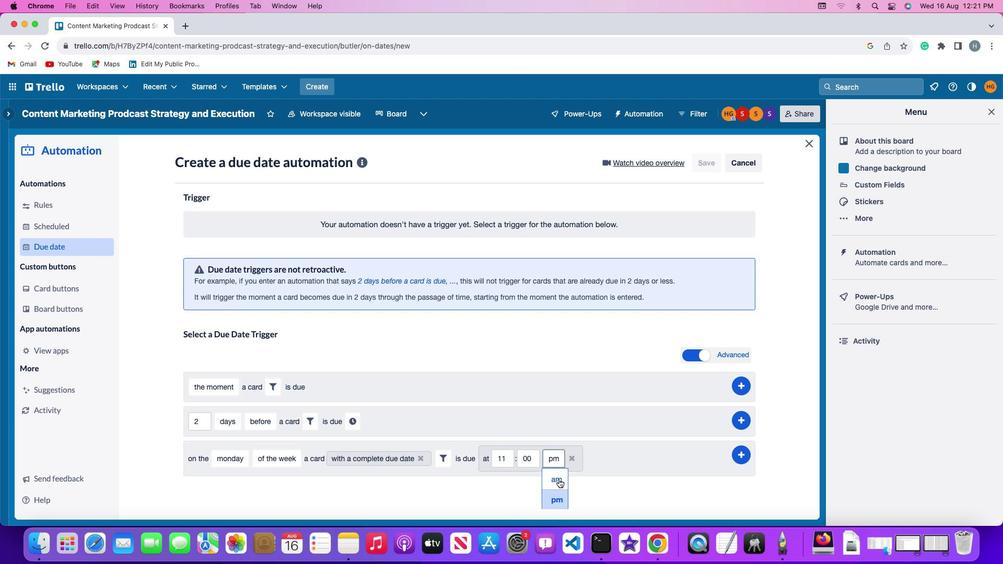 
Action: Mouse moved to (743, 453)
Screenshot: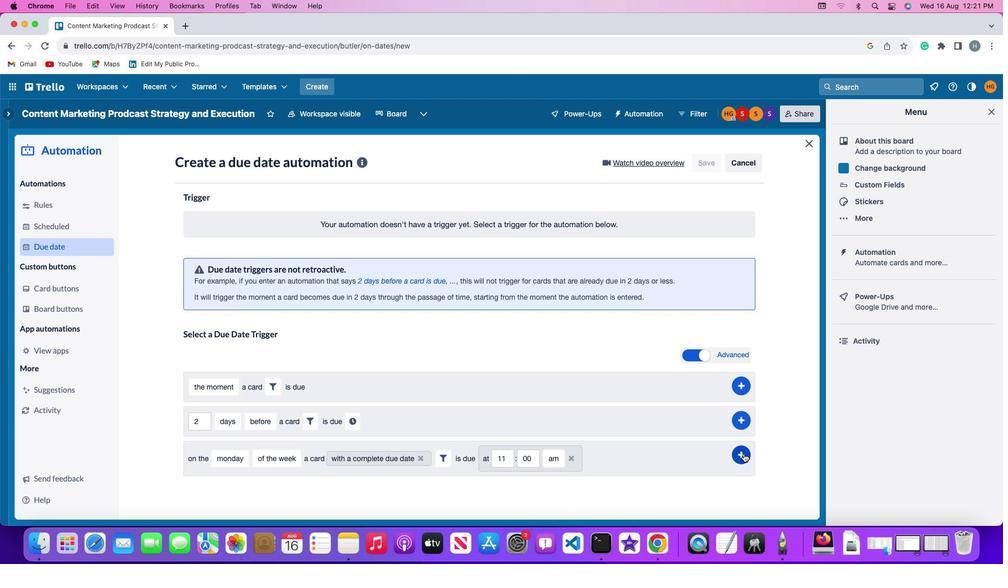 
Action: Mouse pressed left at (743, 453)
Screenshot: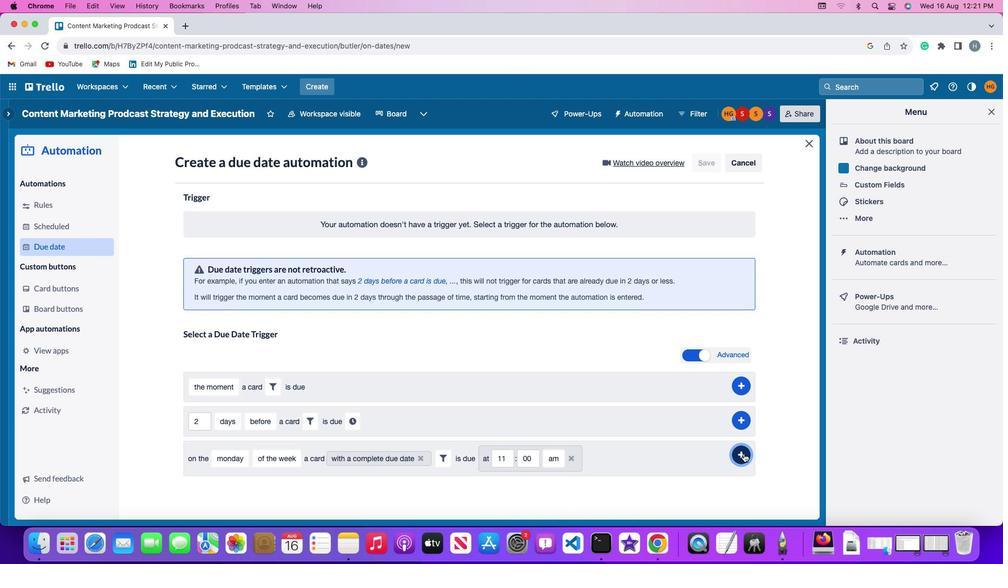 
Action: Mouse moved to (774, 364)
Screenshot: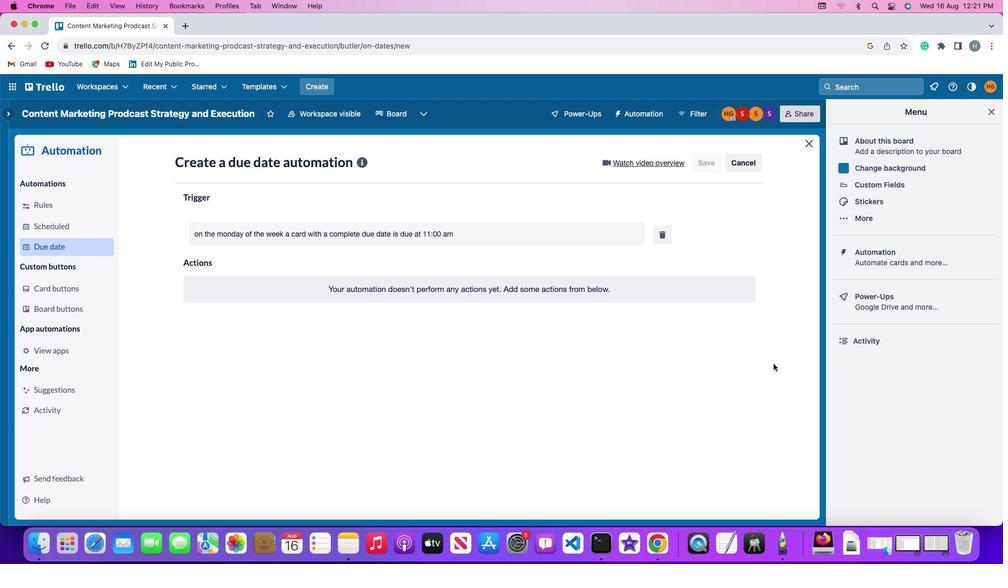 
